 Task: Navigate on foot from Union Square to the Statue of Liberty in New York City.
Action: Mouse moved to (441, 125)
Screenshot: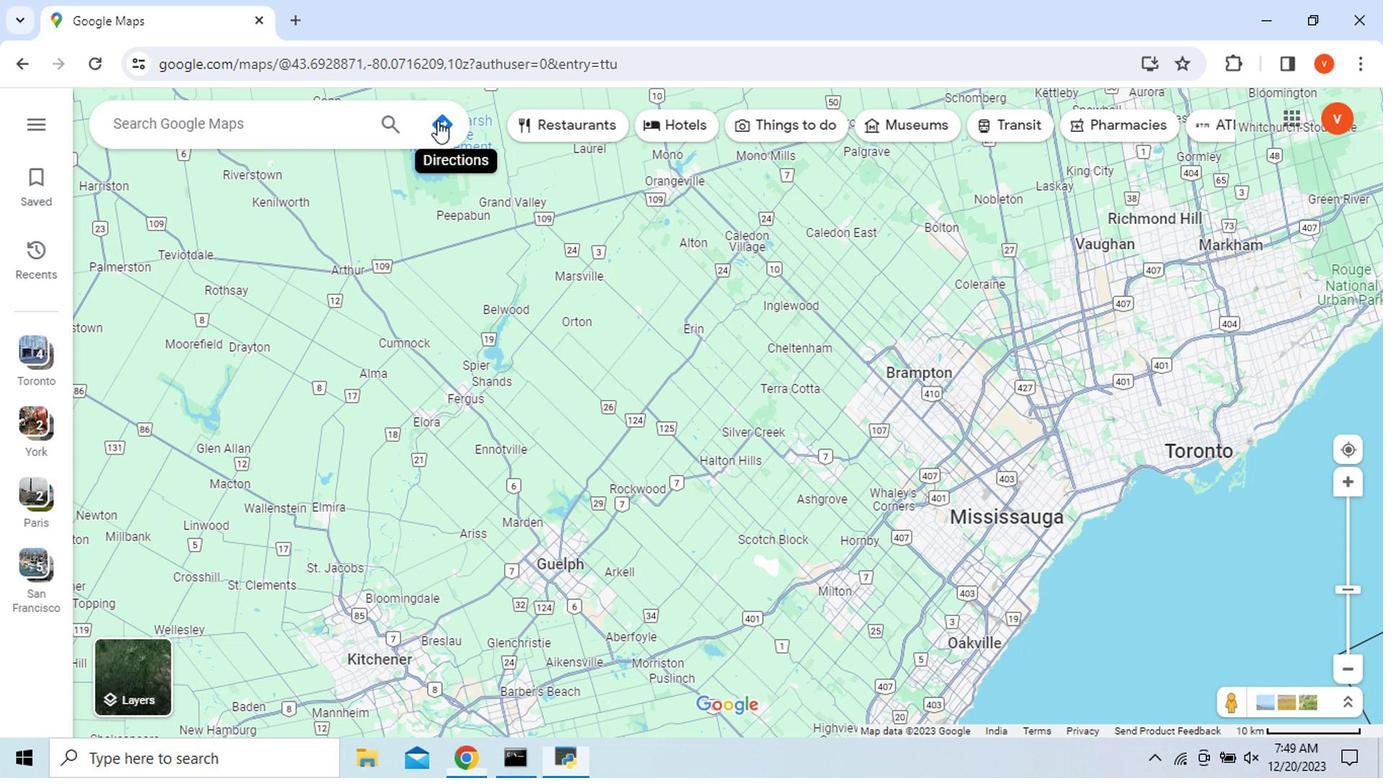 
Action: Mouse pressed left at (441, 125)
Screenshot: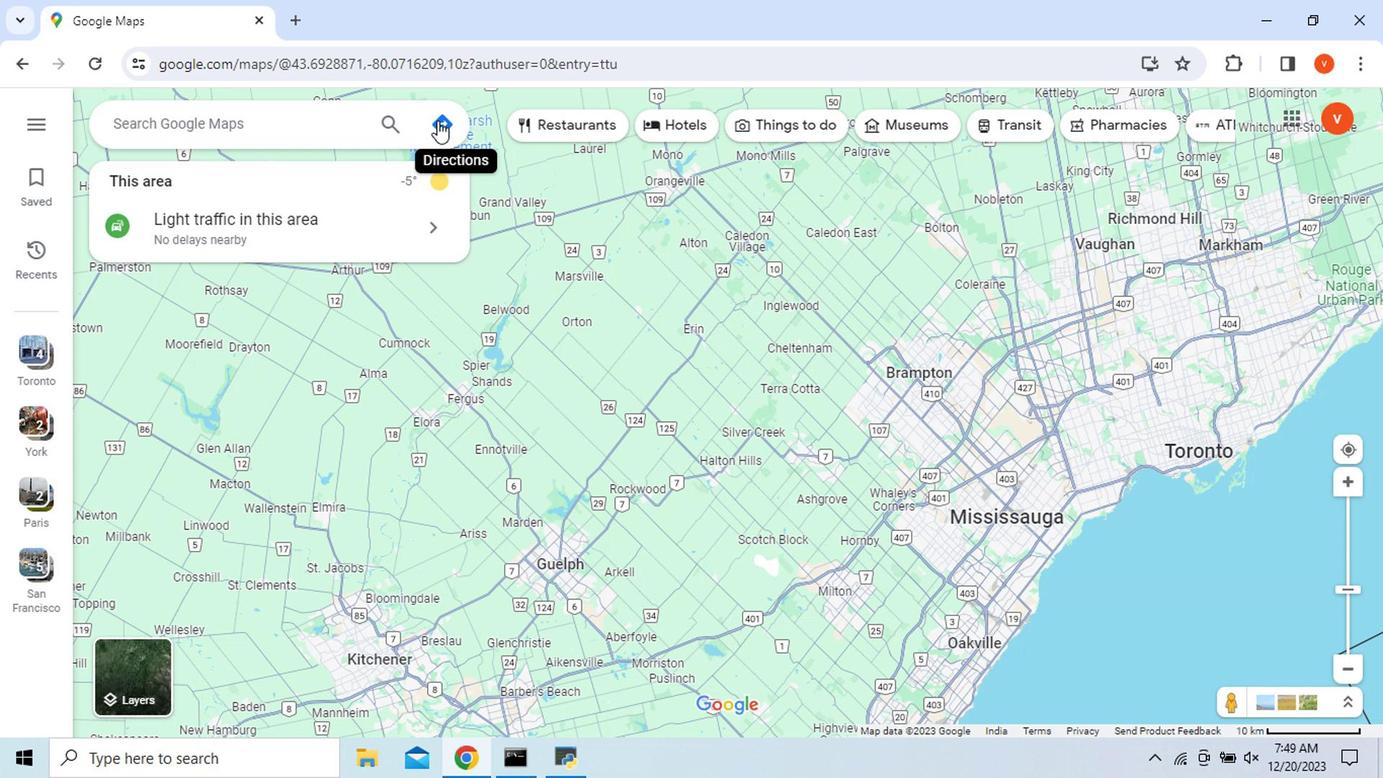
Action: Mouse moved to (652, 499)
Screenshot: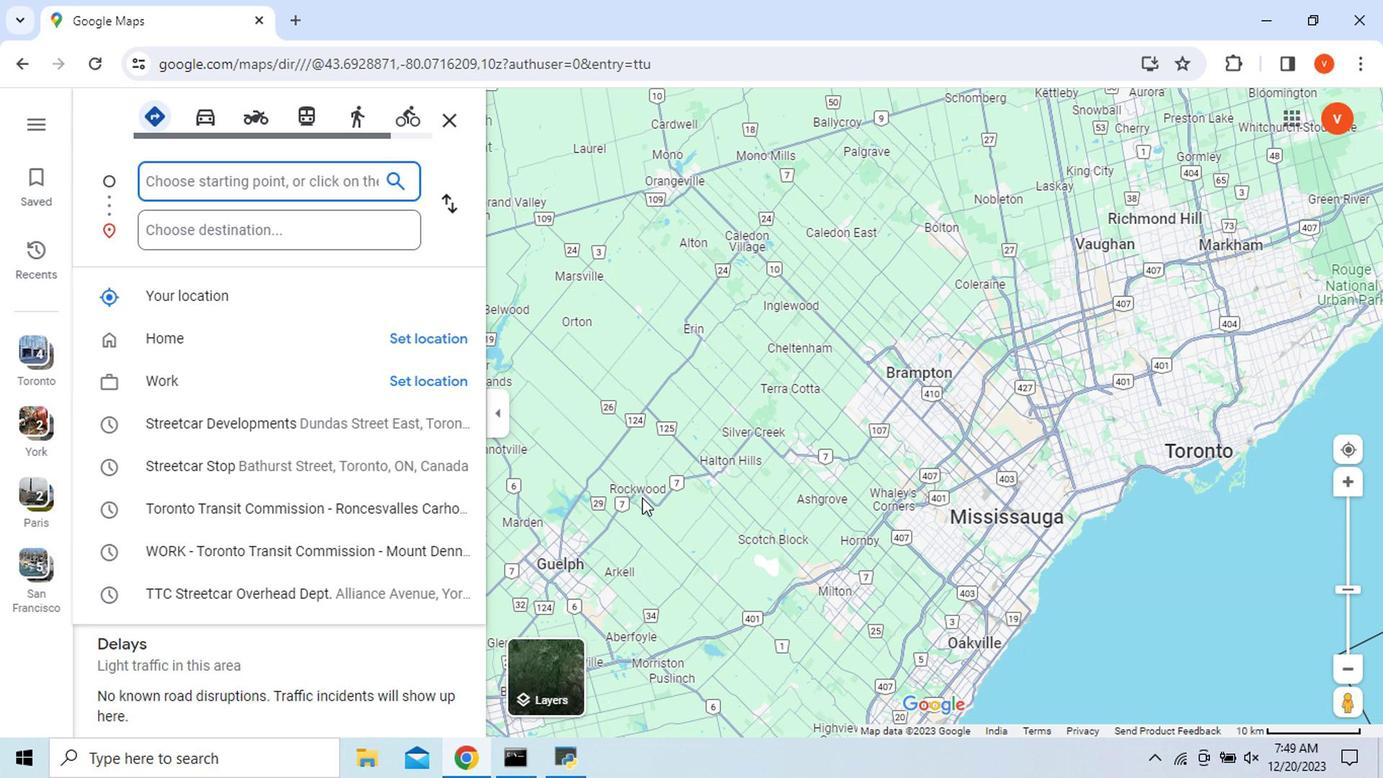 
Action: Key pressed <Key.shift_r>Union<Key.space><Key.shift>Sq
Screenshot: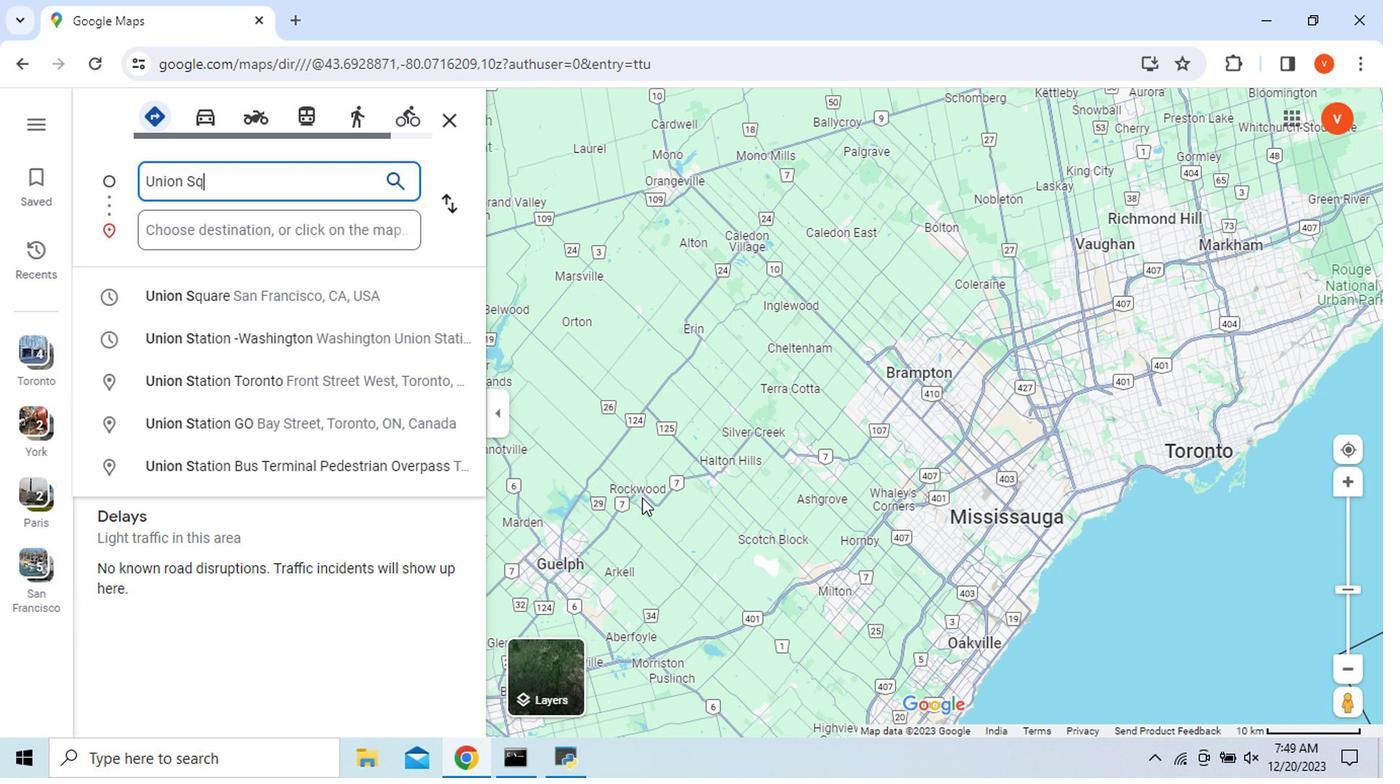
Action: Mouse moved to (307, 303)
Screenshot: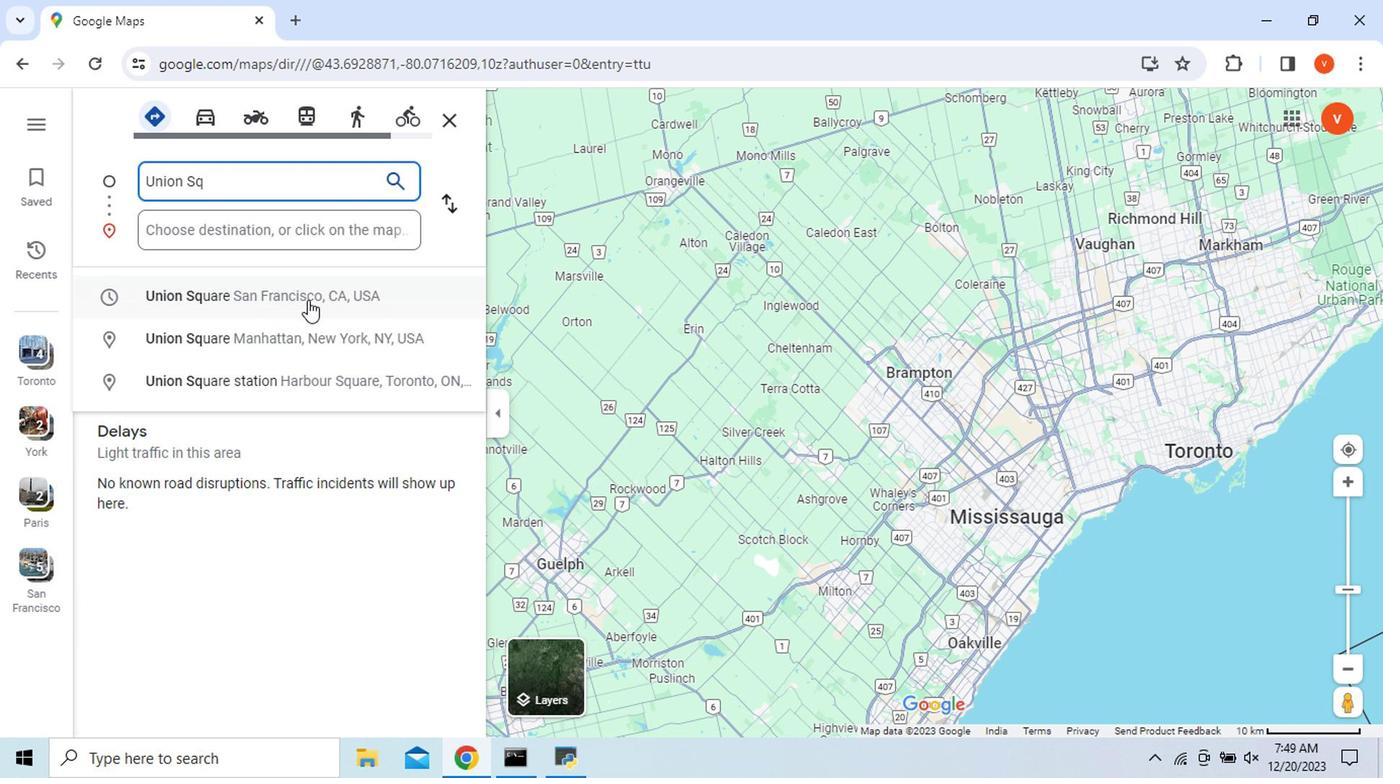 
Action: Mouse pressed left at (307, 303)
Screenshot: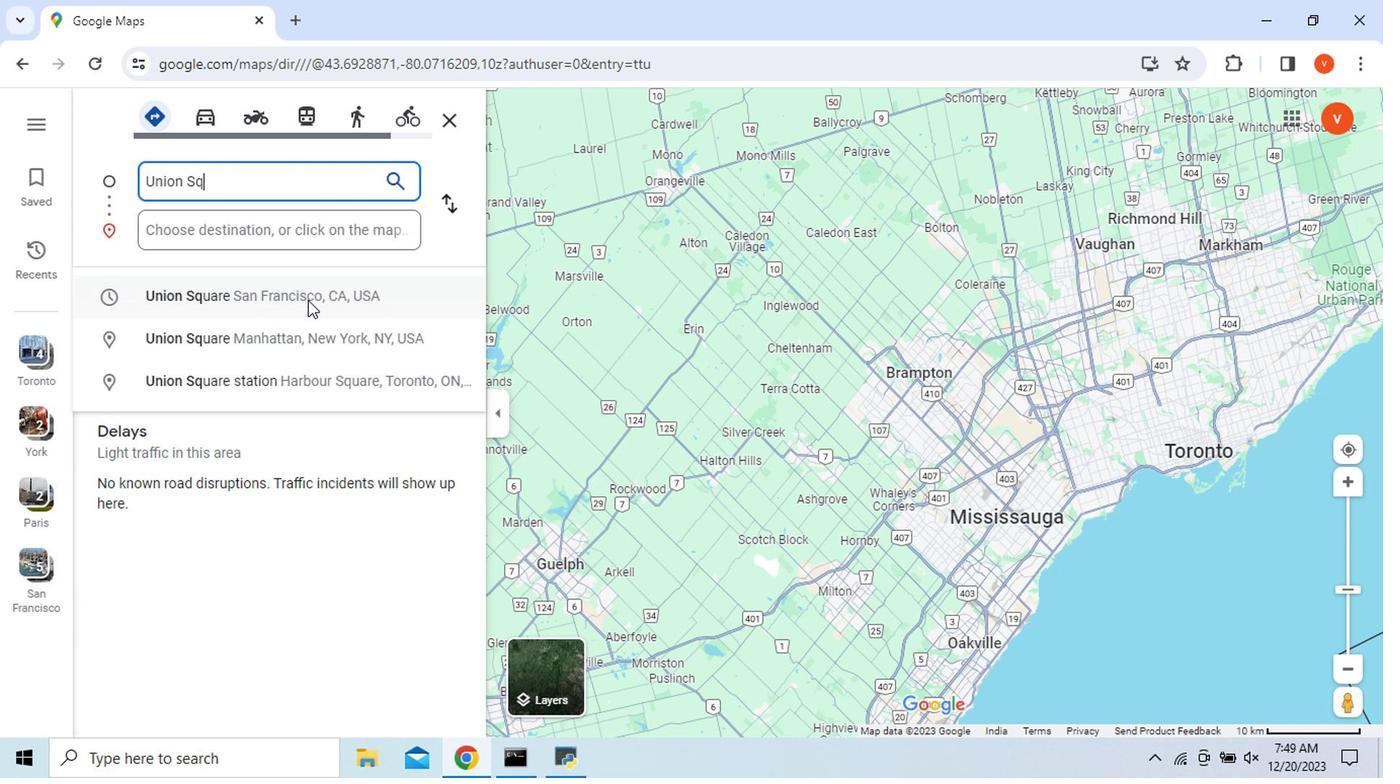 
Action: Mouse moved to (239, 239)
Screenshot: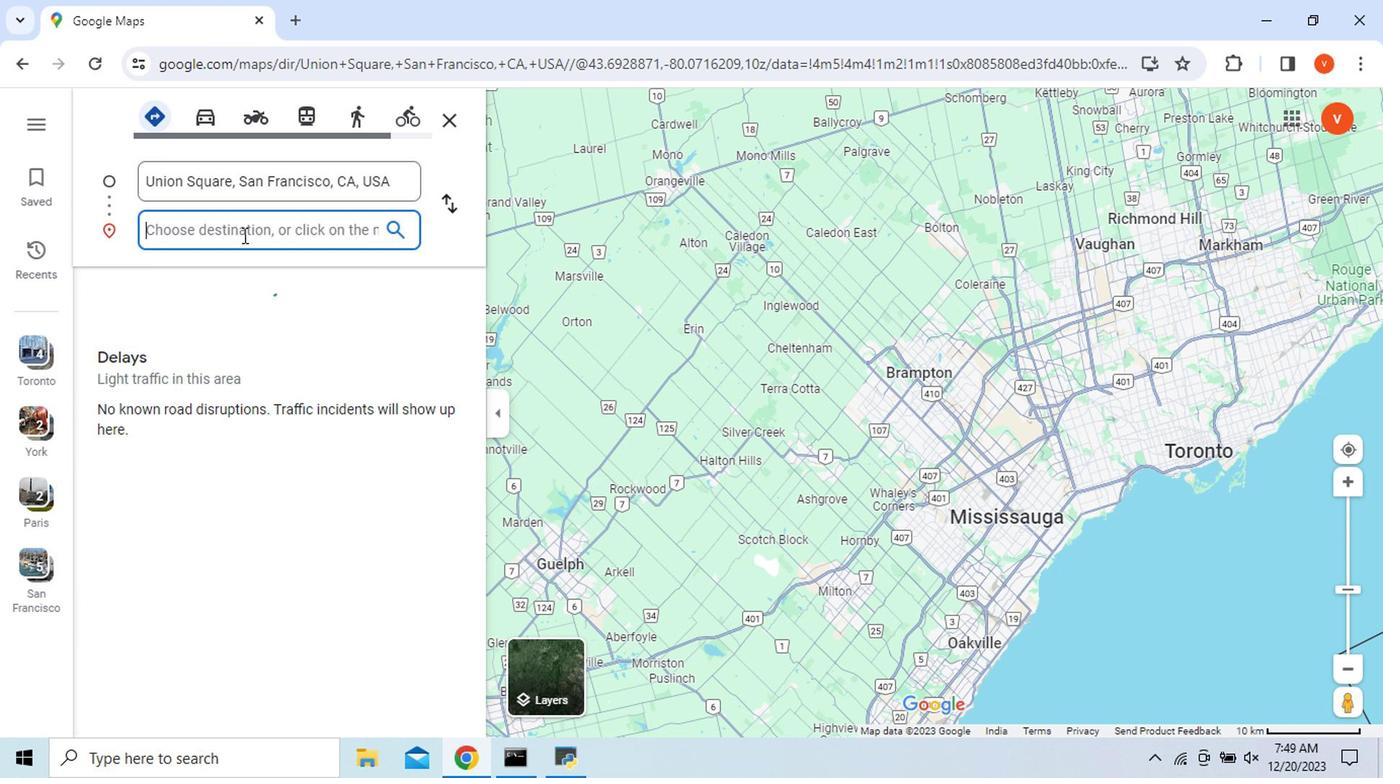 
Action: Key pressed <Key.shift>Statue
Screenshot: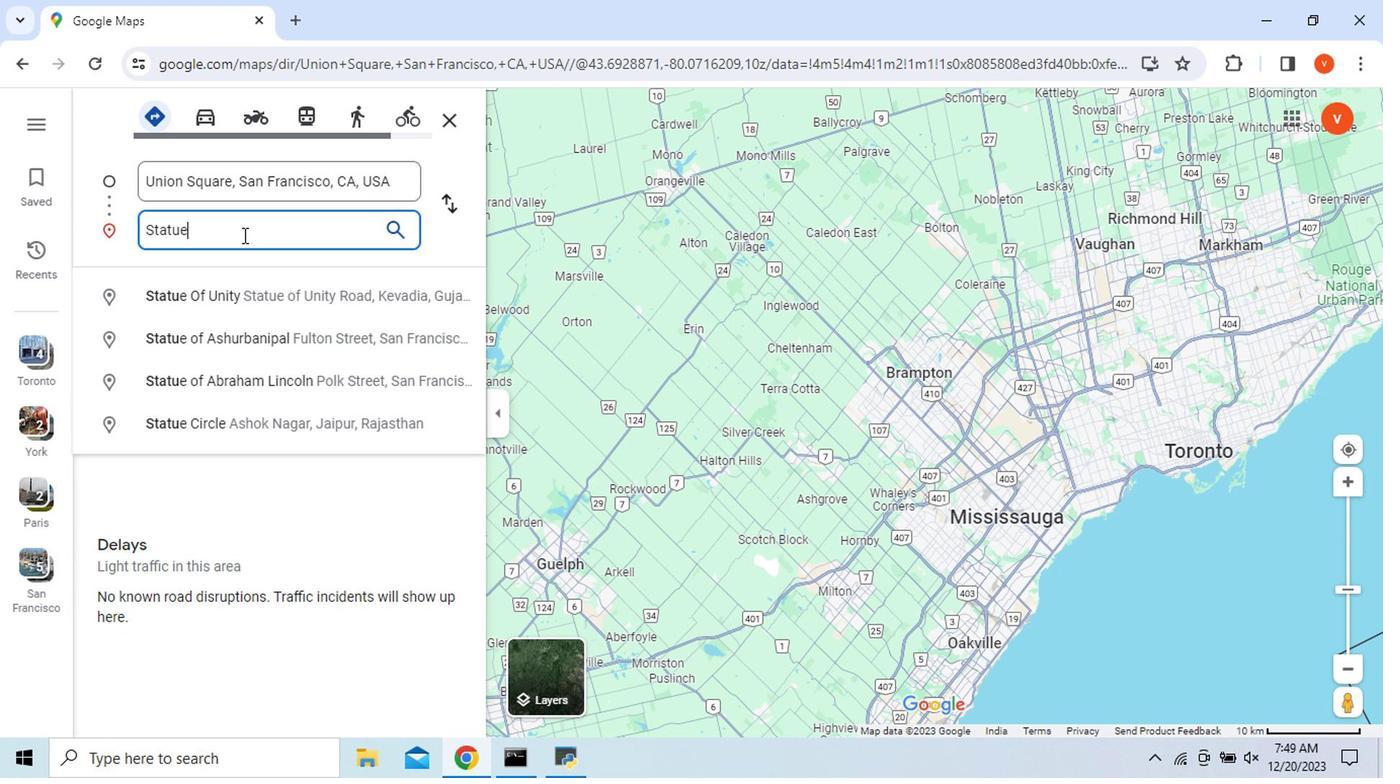 
Action: Mouse moved to (245, 245)
Screenshot: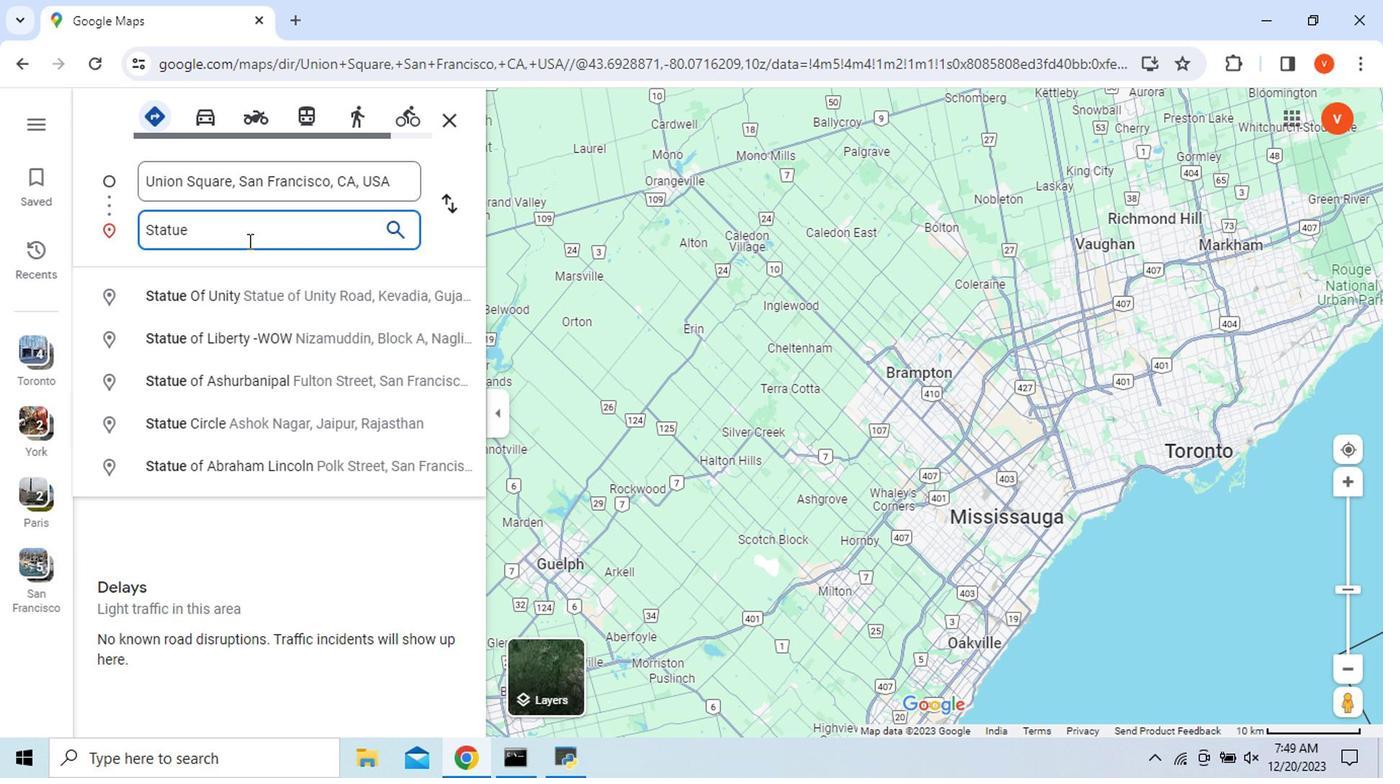 
Action: Key pressed <Key.space>of<Key.space><Key.shift_r>Liberty,<Key.space><Key.shift_r>New<Key.space><Key.shift>Y
Screenshot: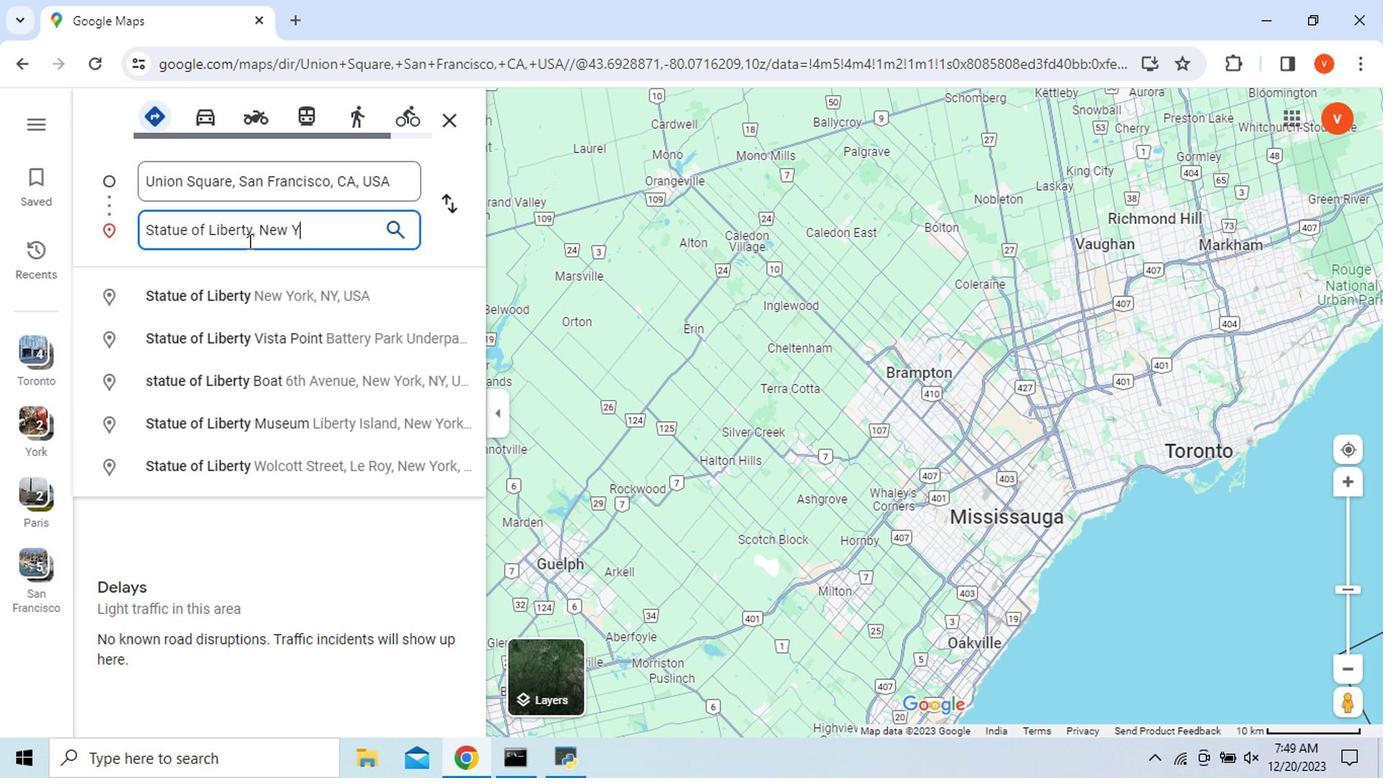 
Action: Mouse moved to (314, 301)
Screenshot: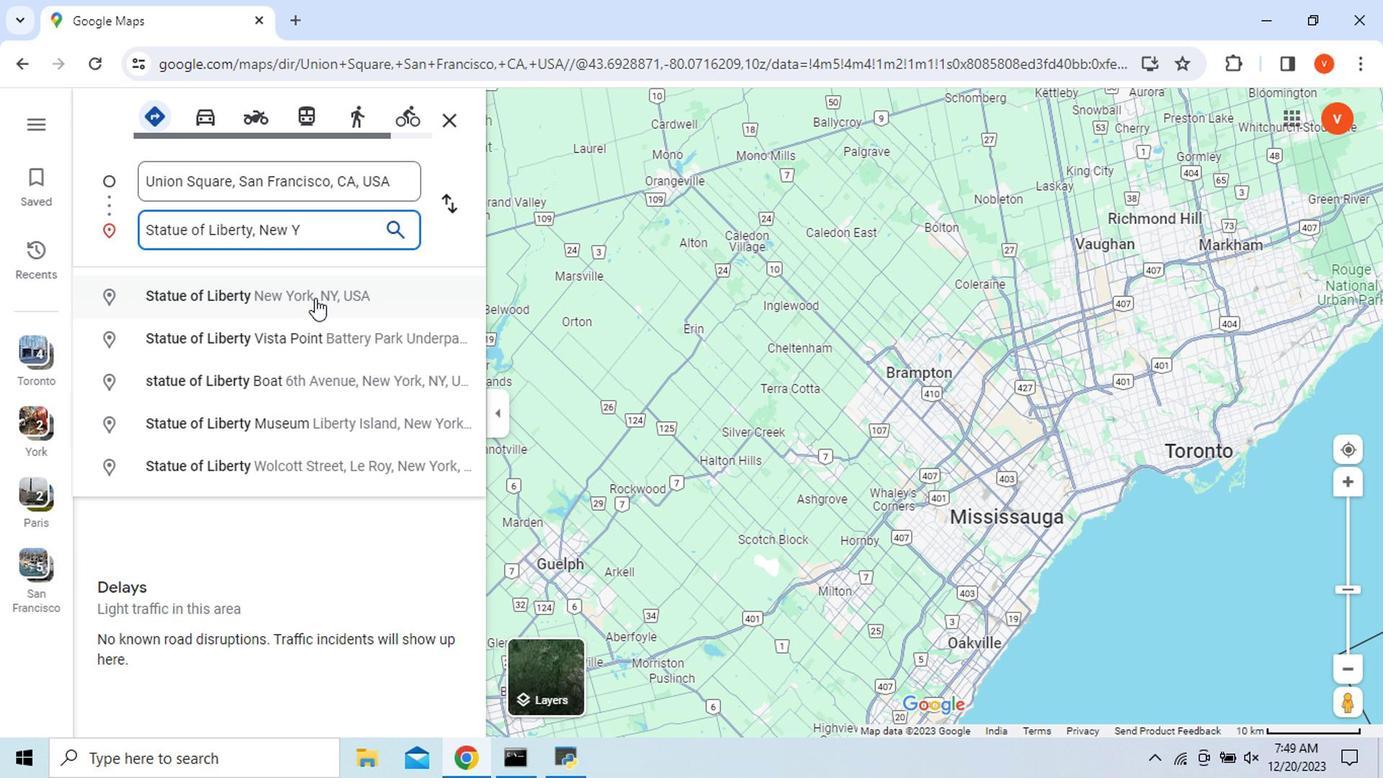 
Action: Mouse pressed left at (314, 301)
Screenshot: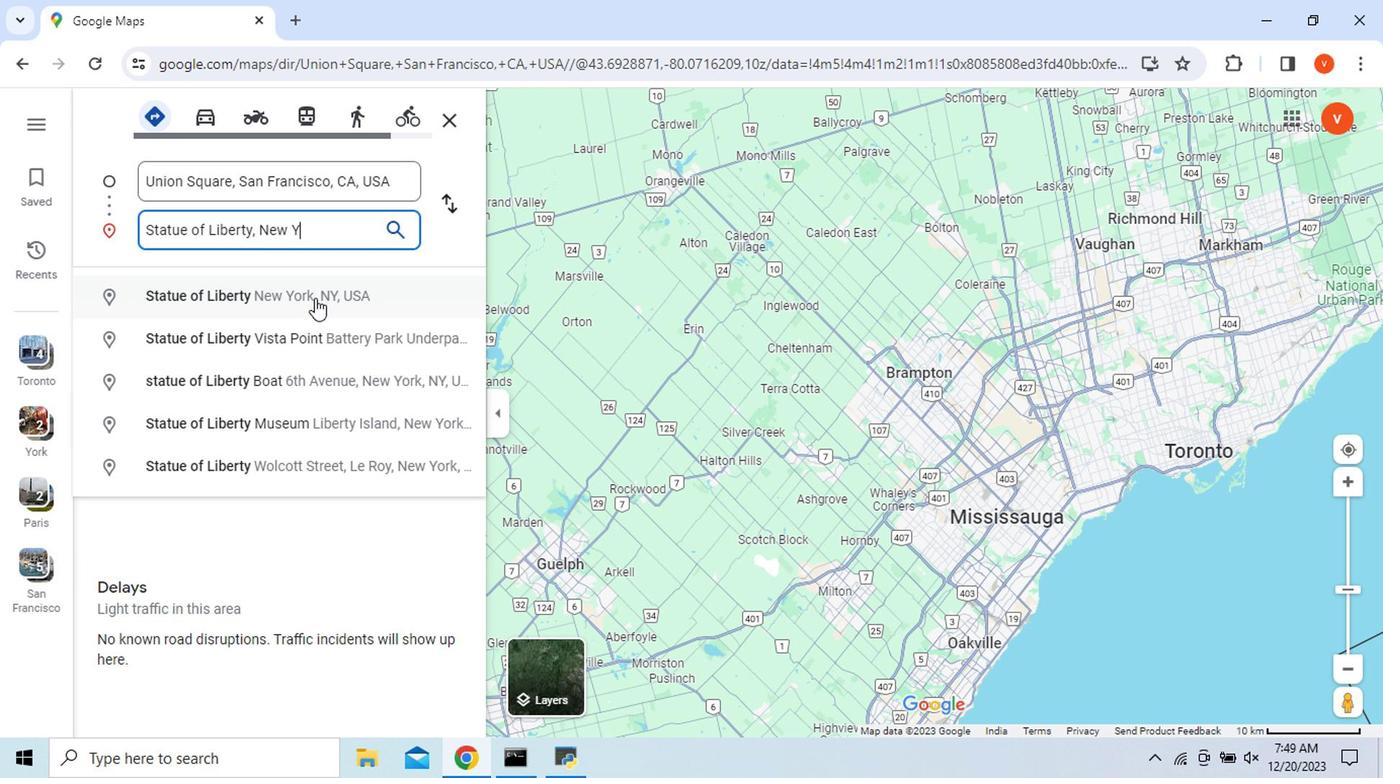 
Action: Mouse moved to (234, 185)
Screenshot: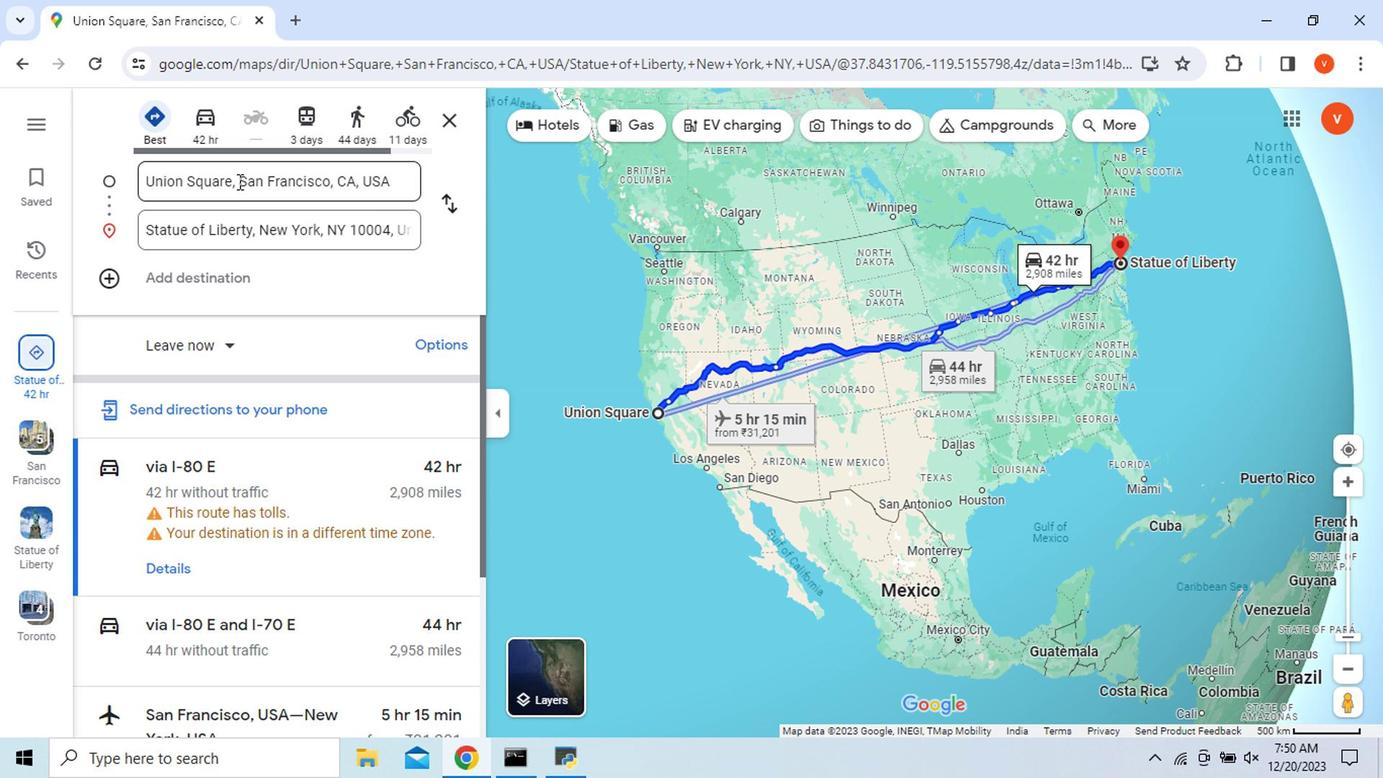 
Action: Mouse pressed left at (234, 185)
Screenshot: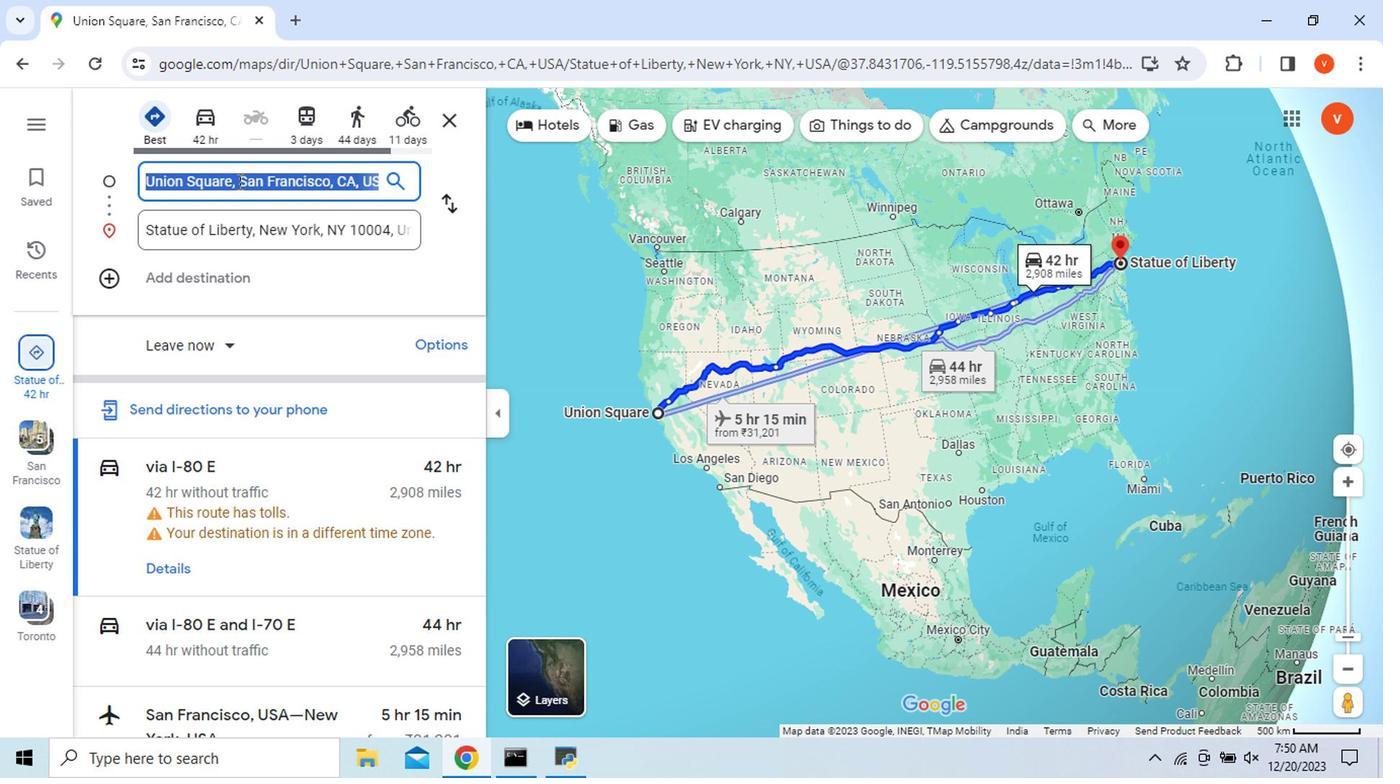 
Action: Mouse moved to (562, 734)
Screenshot: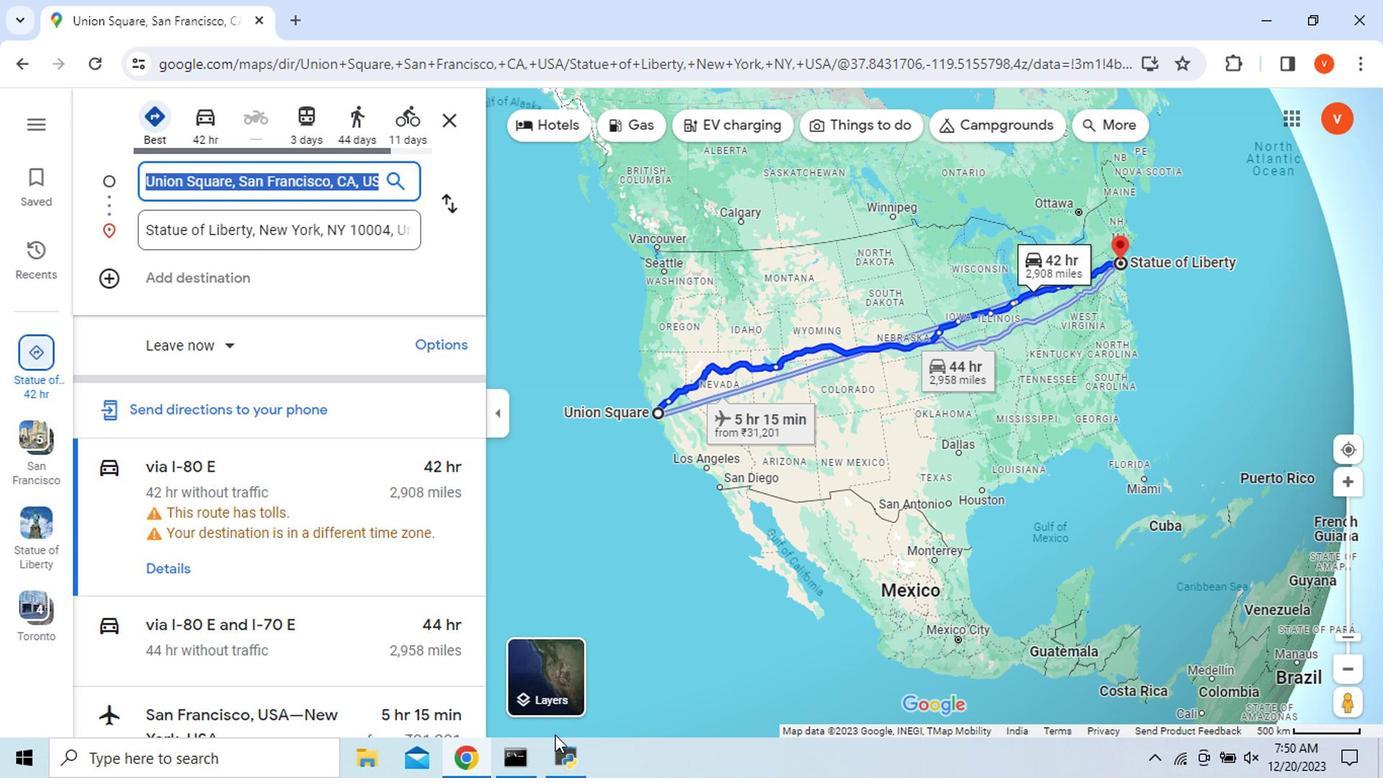 
Action: Key pressed <Key.shift_r>Union<Key.space><Key.shift>Square
Screenshot: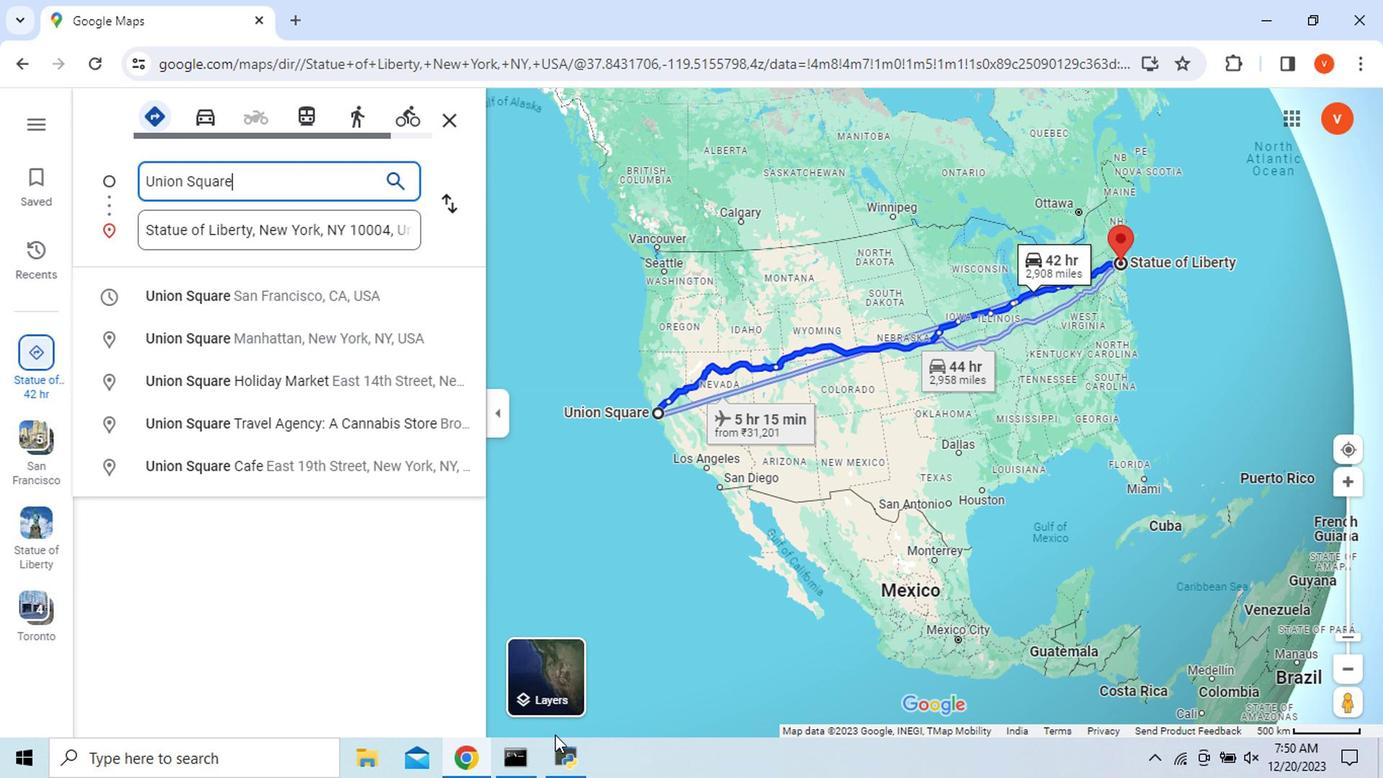 
Action: Mouse moved to (372, 336)
Screenshot: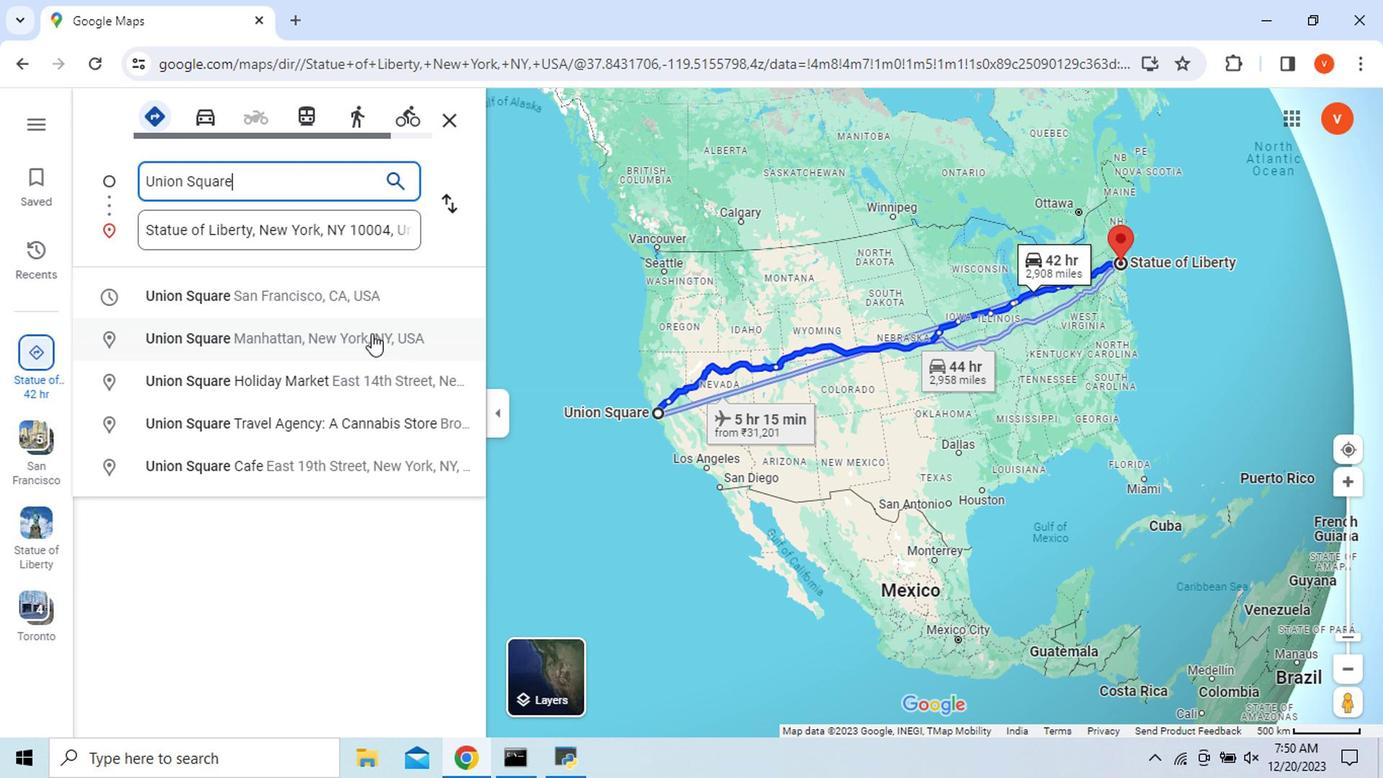 
Action: Mouse pressed left at (372, 336)
Screenshot: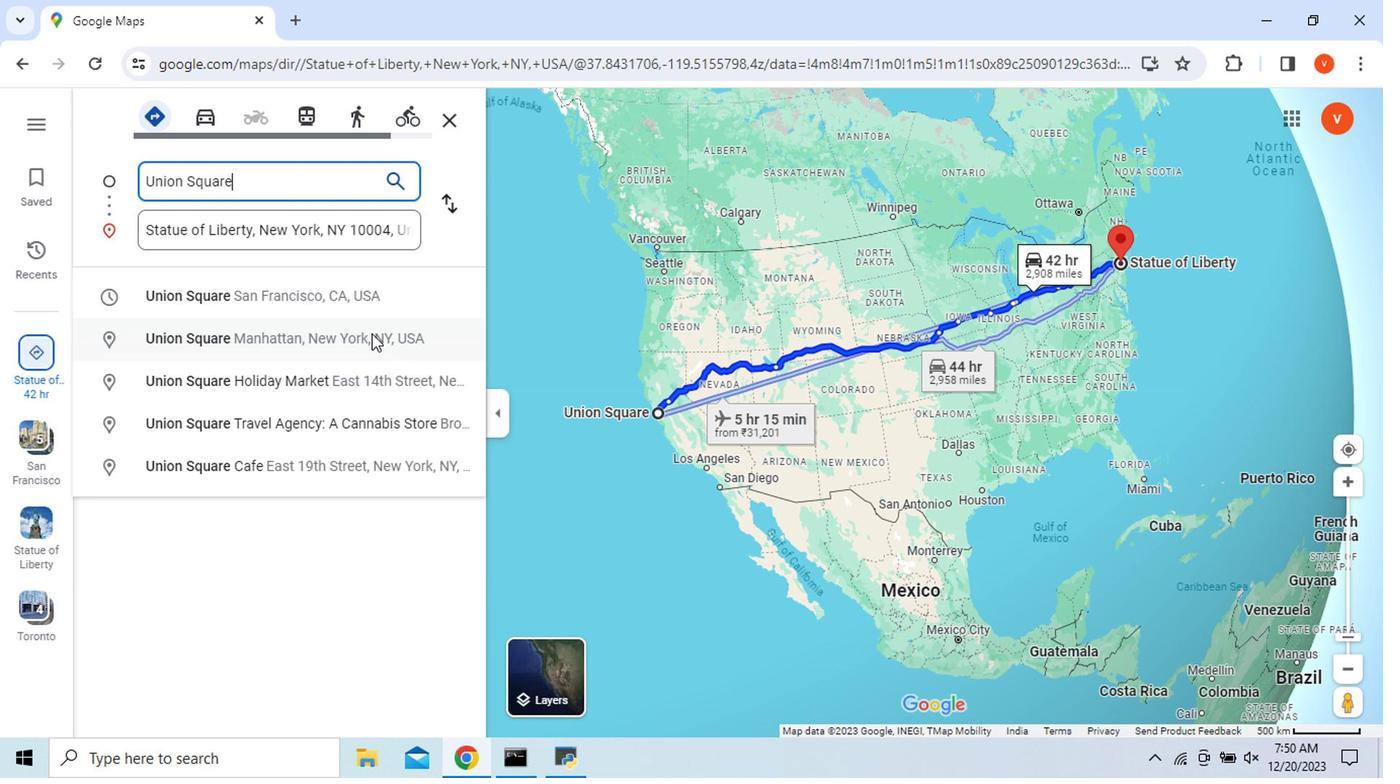 
Action: Mouse moved to (554, 658)
Screenshot: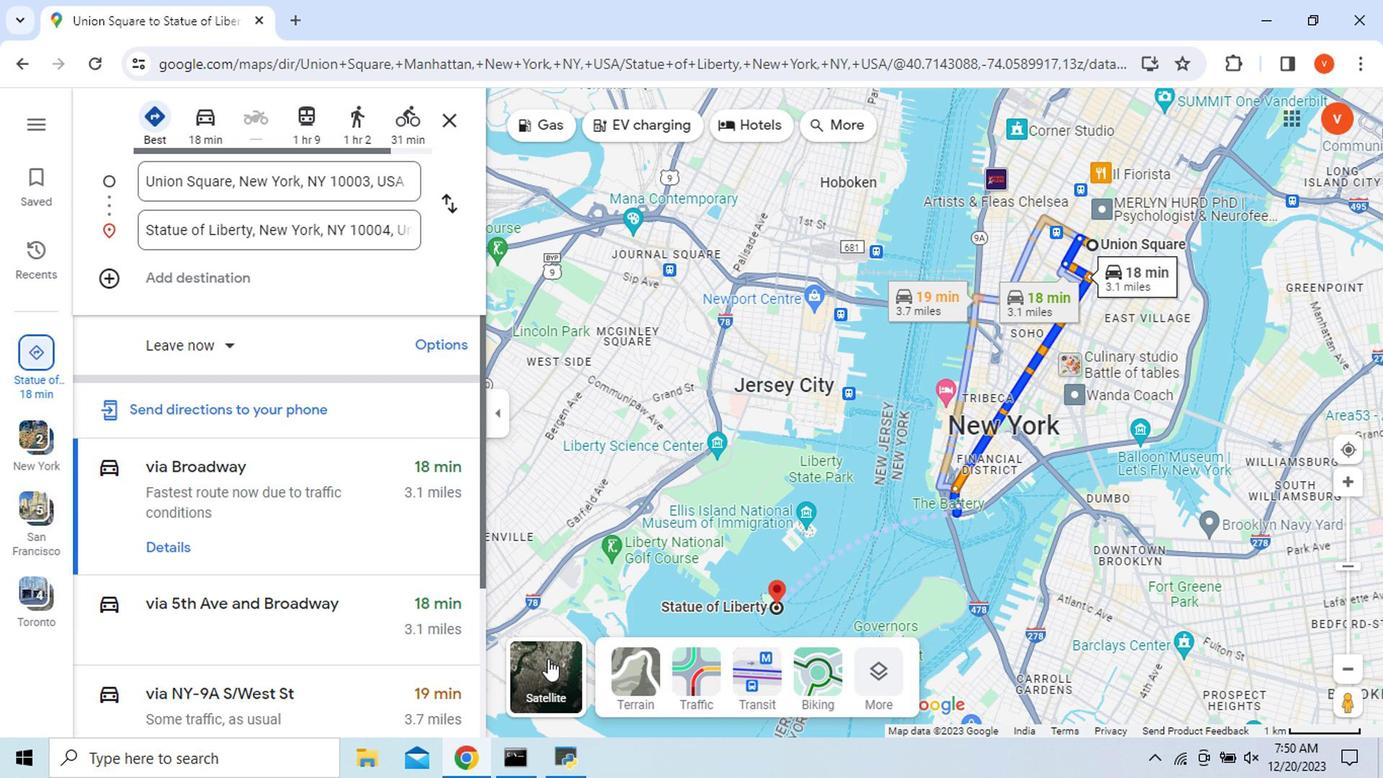 
Action: Mouse pressed left at (554, 658)
Screenshot: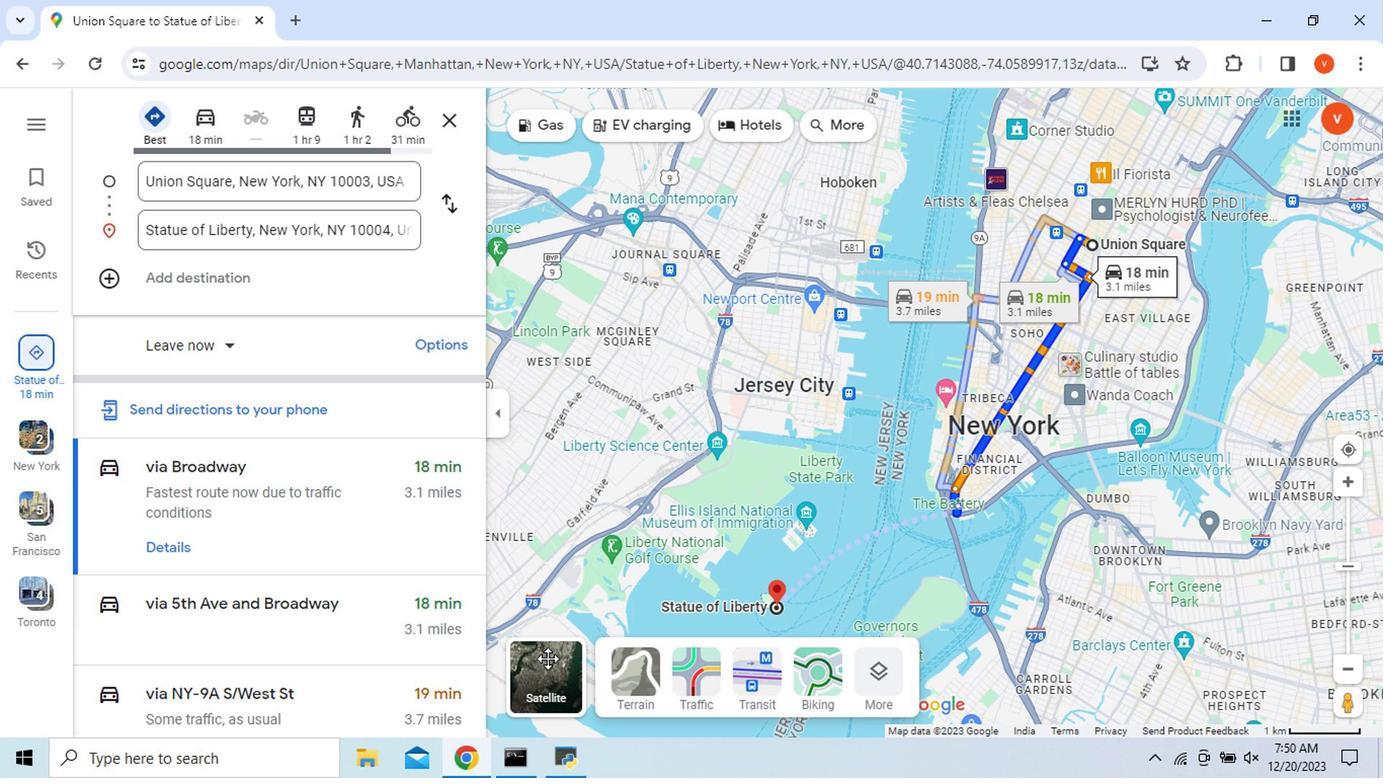
Action: Mouse moved to (356, 118)
Screenshot: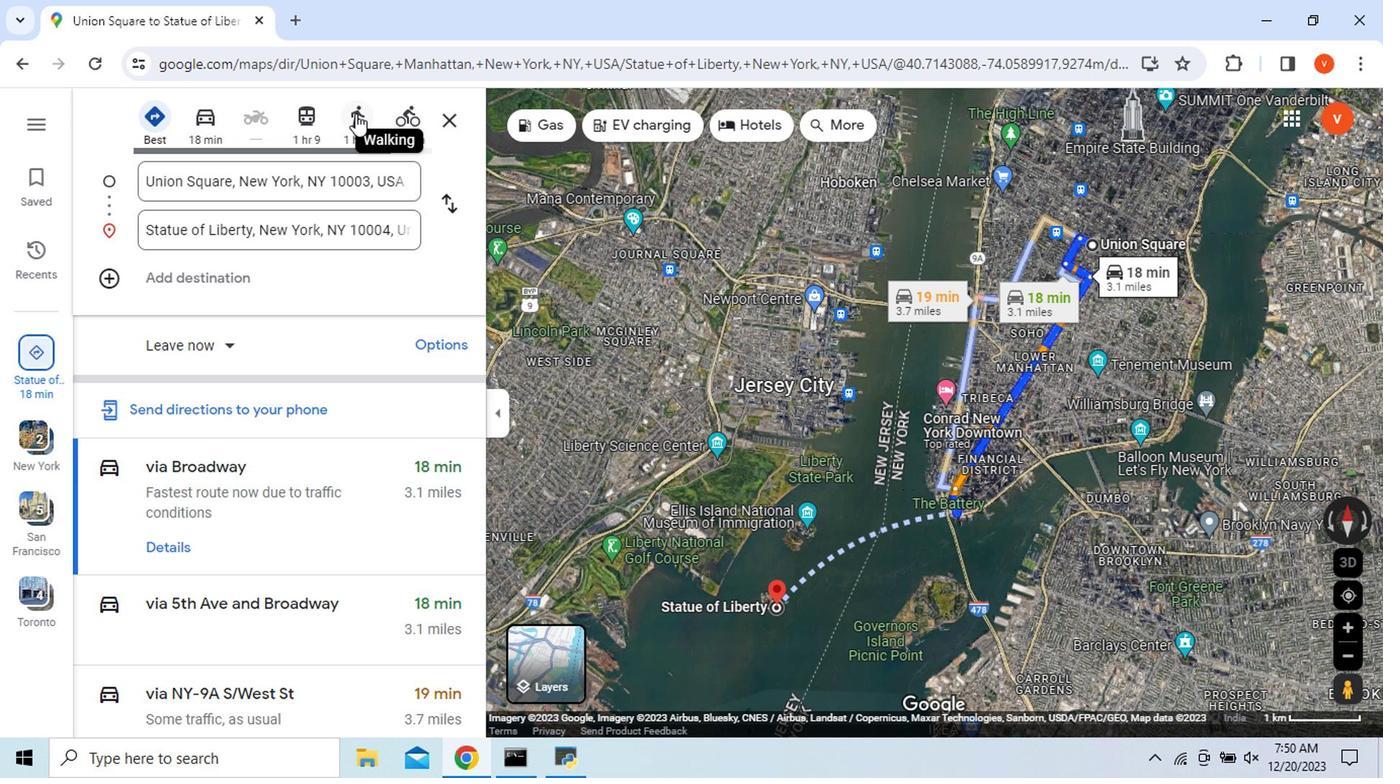 
Action: Mouse pressed left at (356, 118)
Screenshot: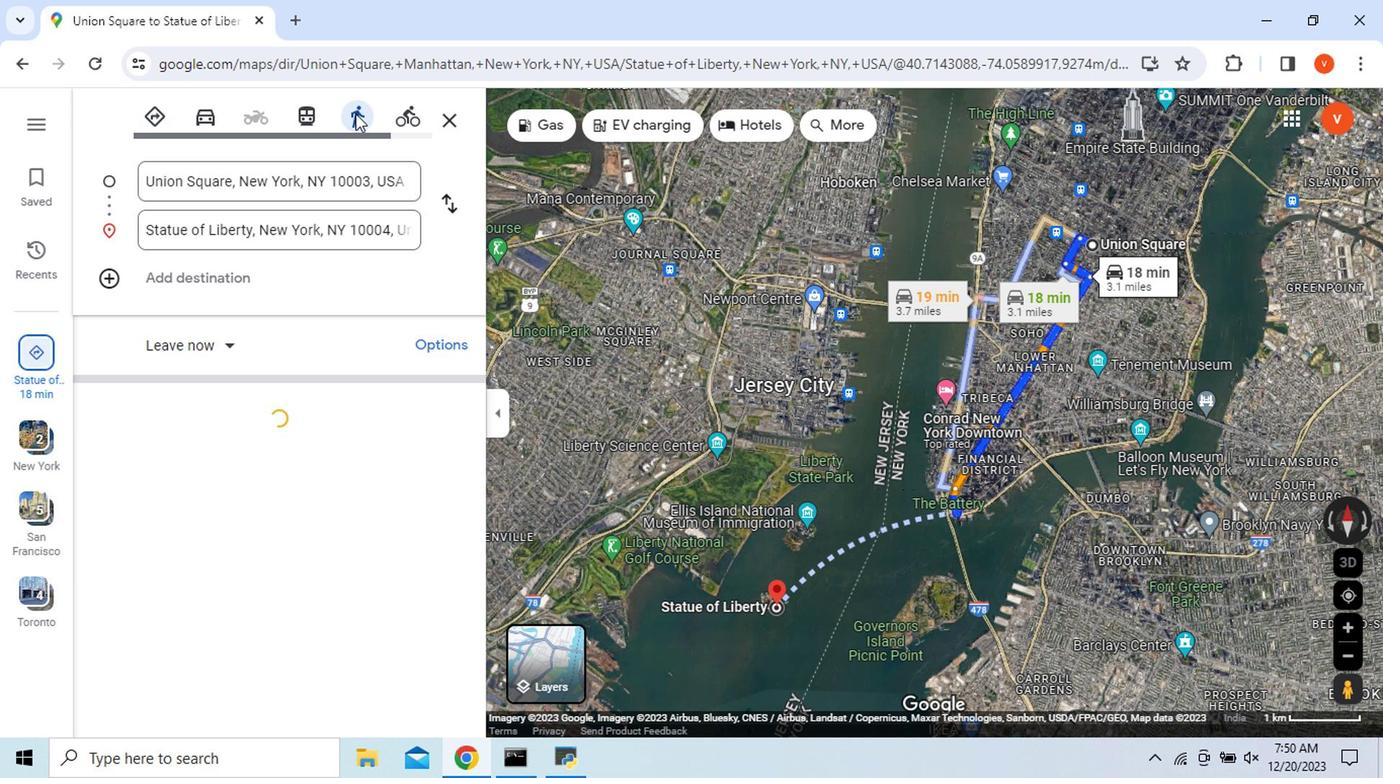 
Action: Mouse moved to (168, 502)
Screenshot: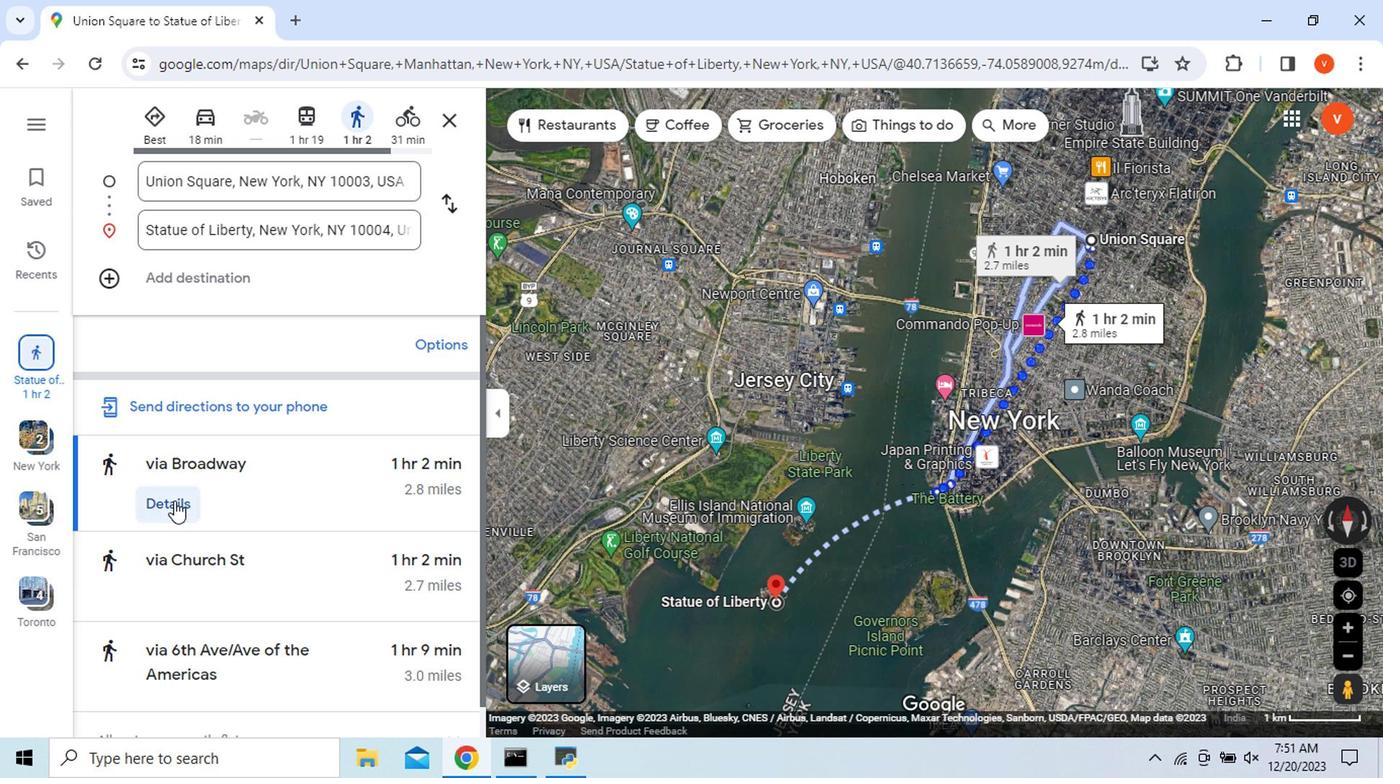 
Action: Mouse pressed left at (168, 502)
Screenshot: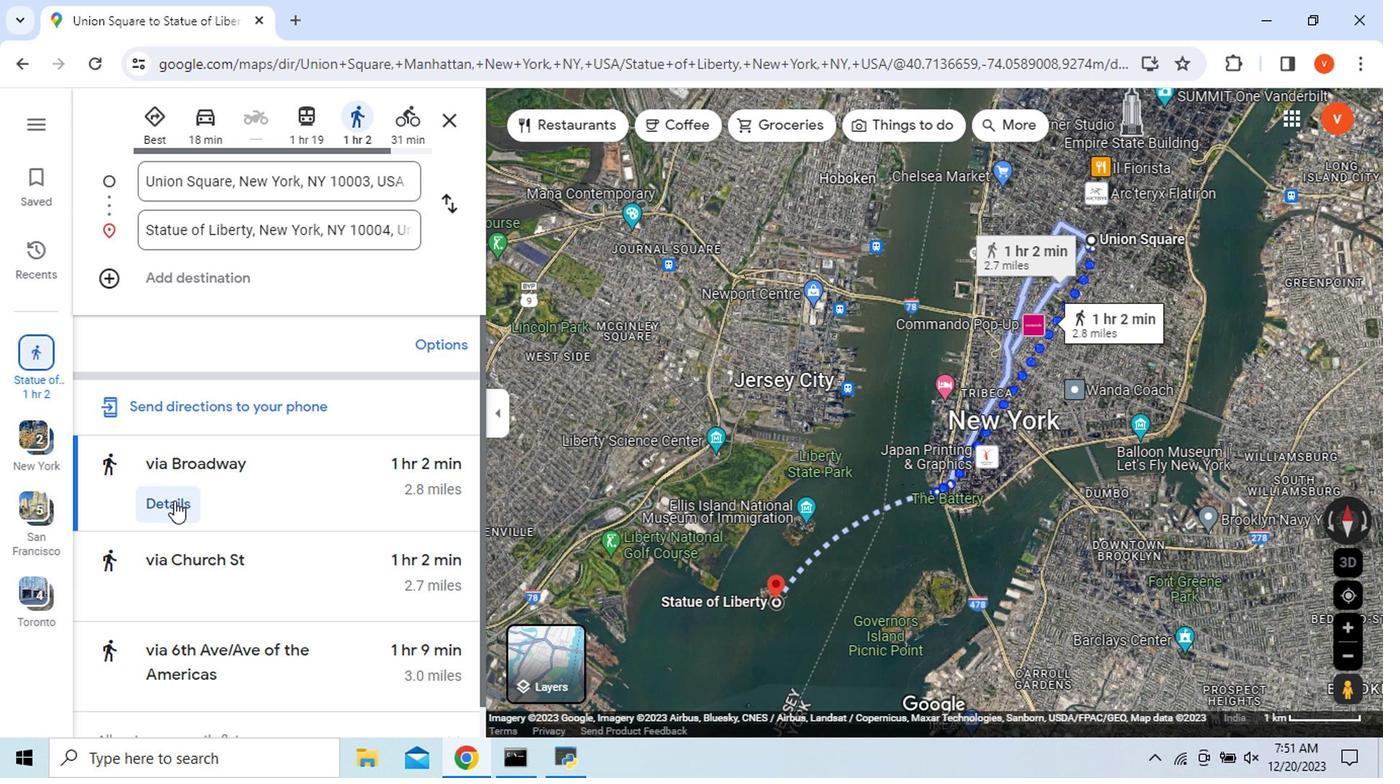
Action: Mouse moved to (486, 459)
Screenshot: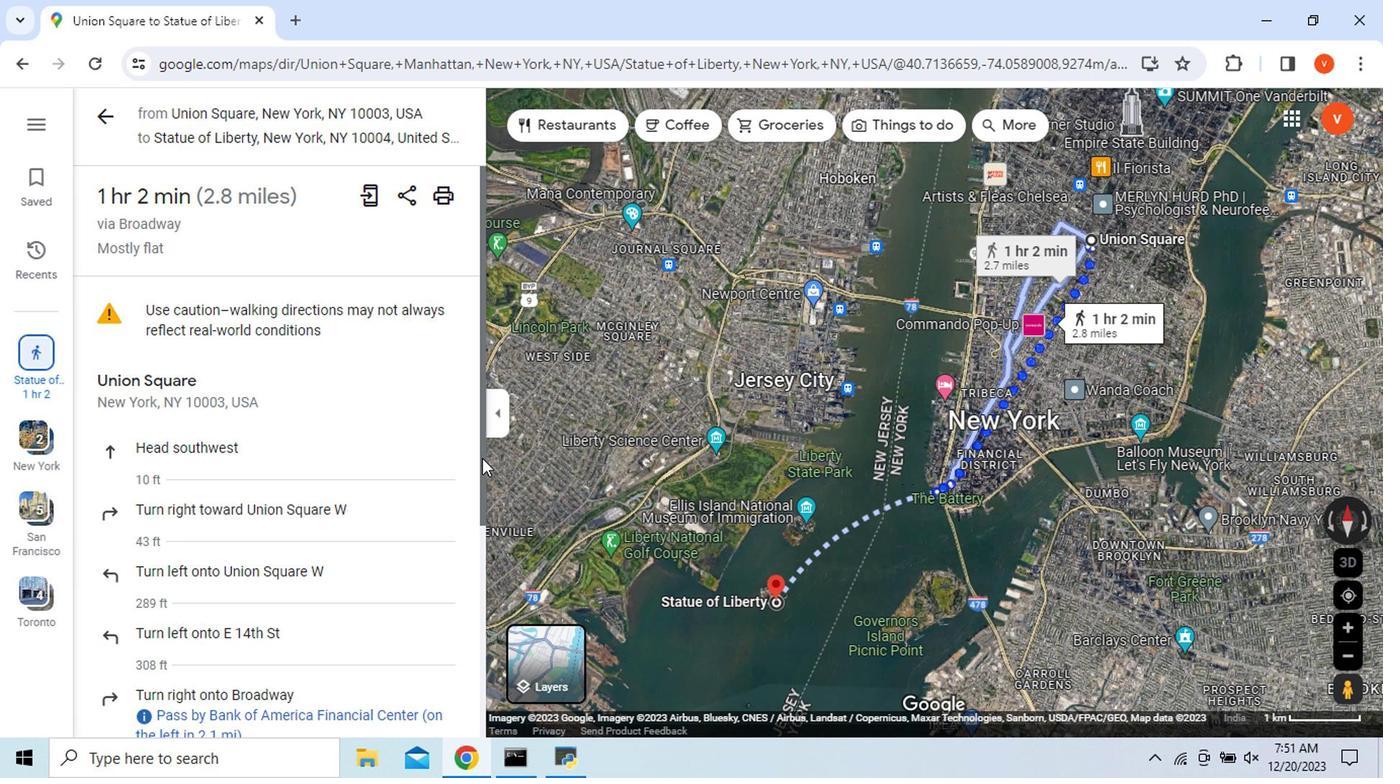 
Action: Mouse pressed left at (486, 459)
Screenshot: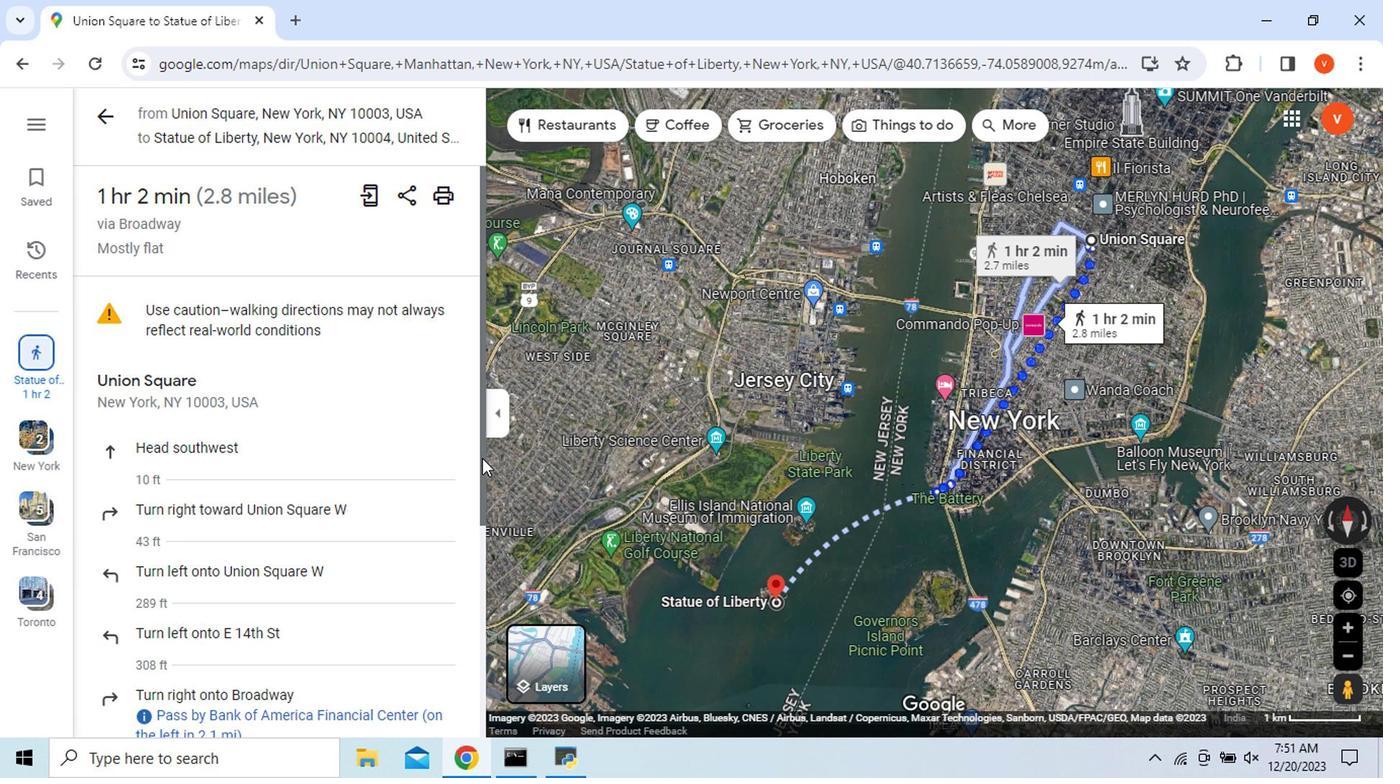 
Action: Mouse moved to (90, 127)
Screenshot: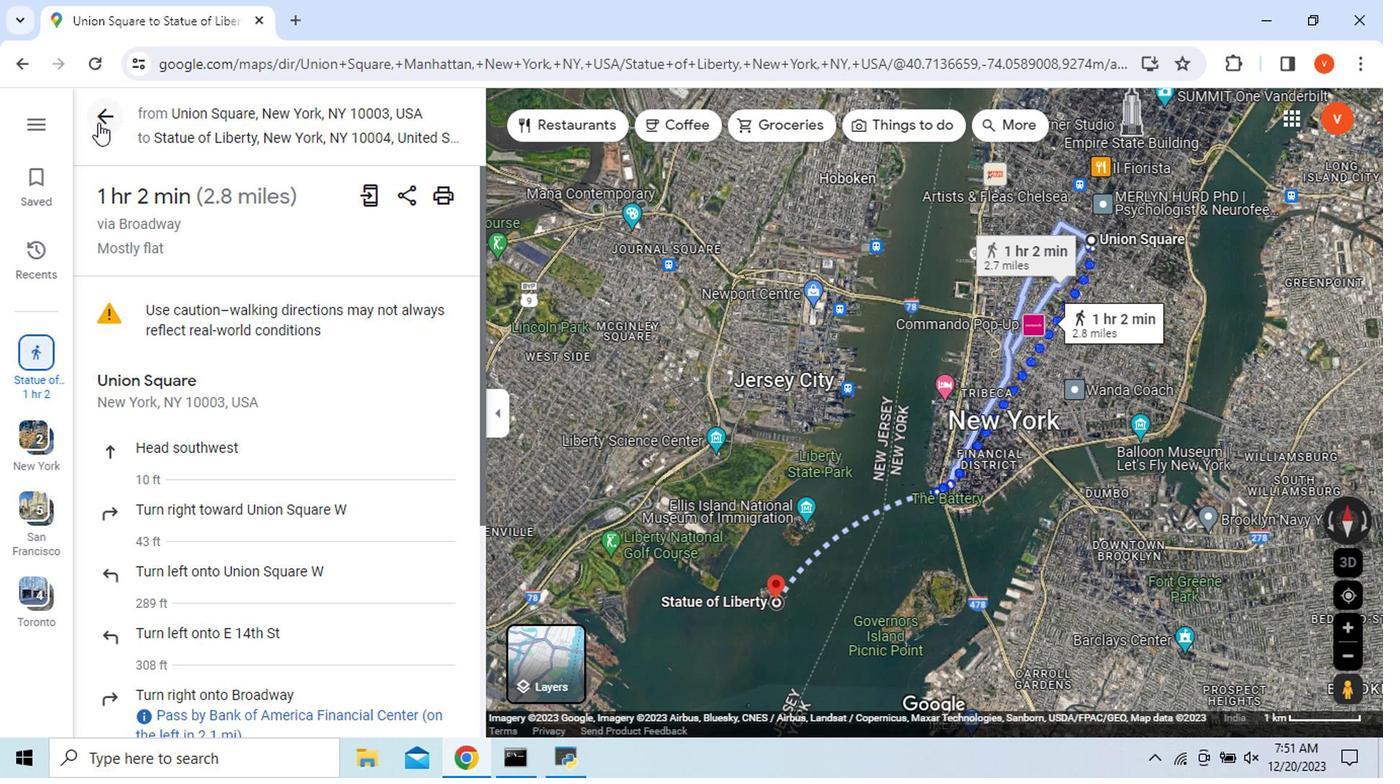 
Action: Mouse pressed left at (90, 127)
Screenshot: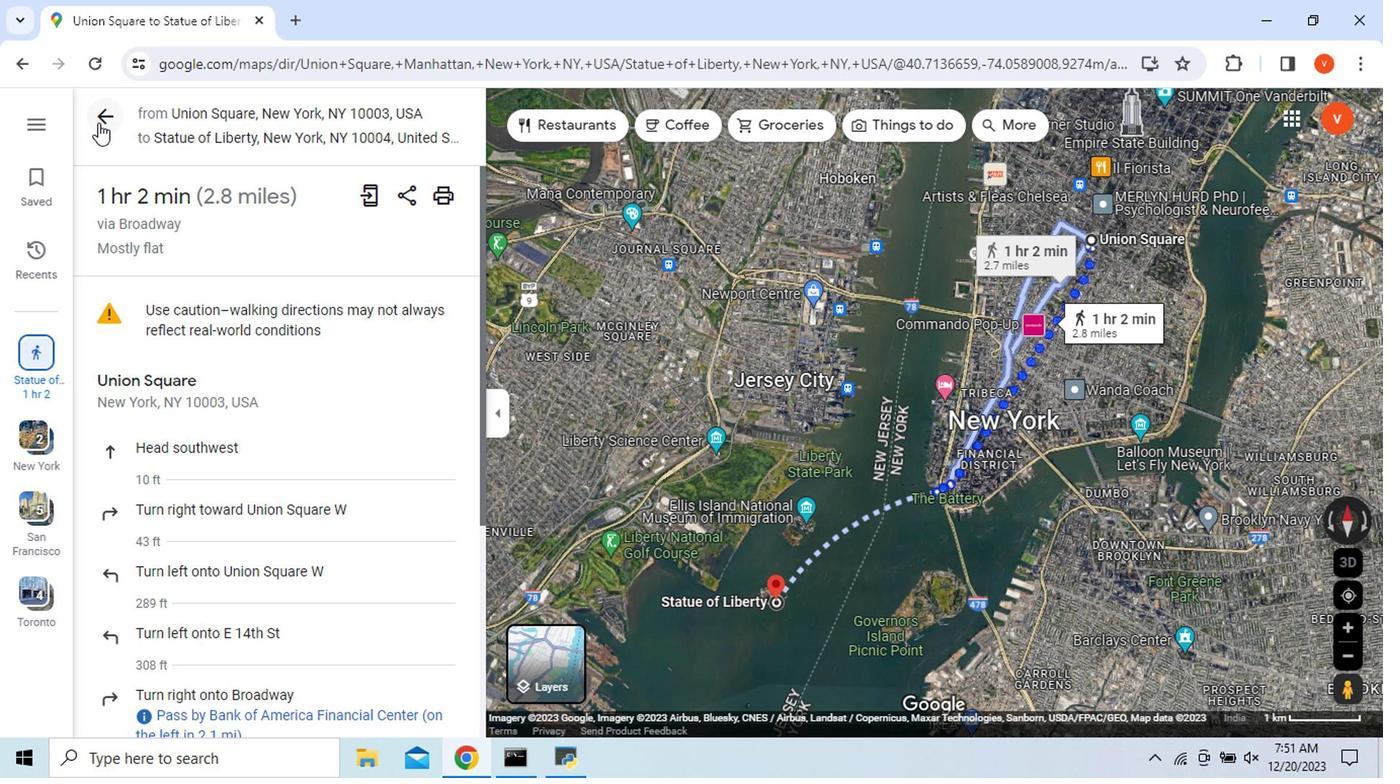 
Action: Mouse moved to (309, 581)
Screenshot: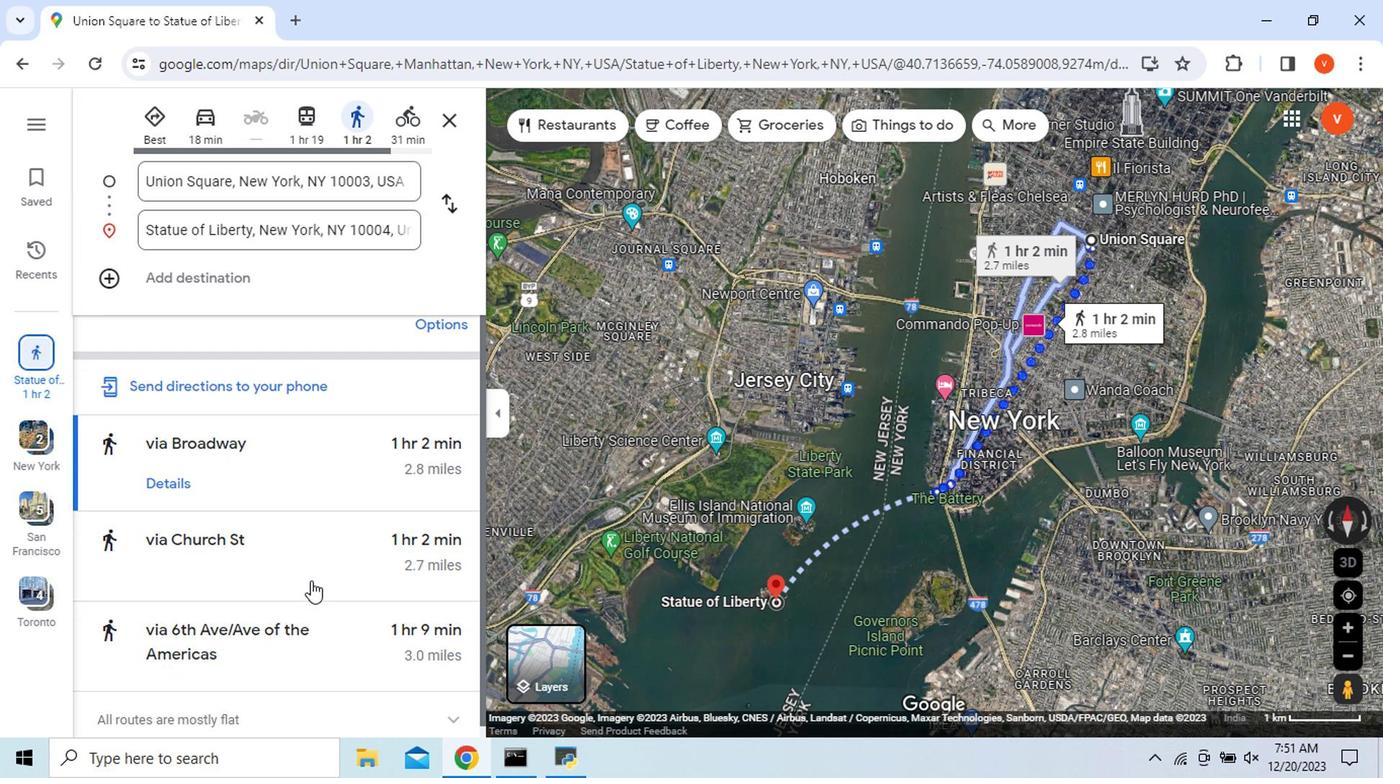 
Action: Mouse scrolled (309, 580) with delta (0, 0)
Screenshot: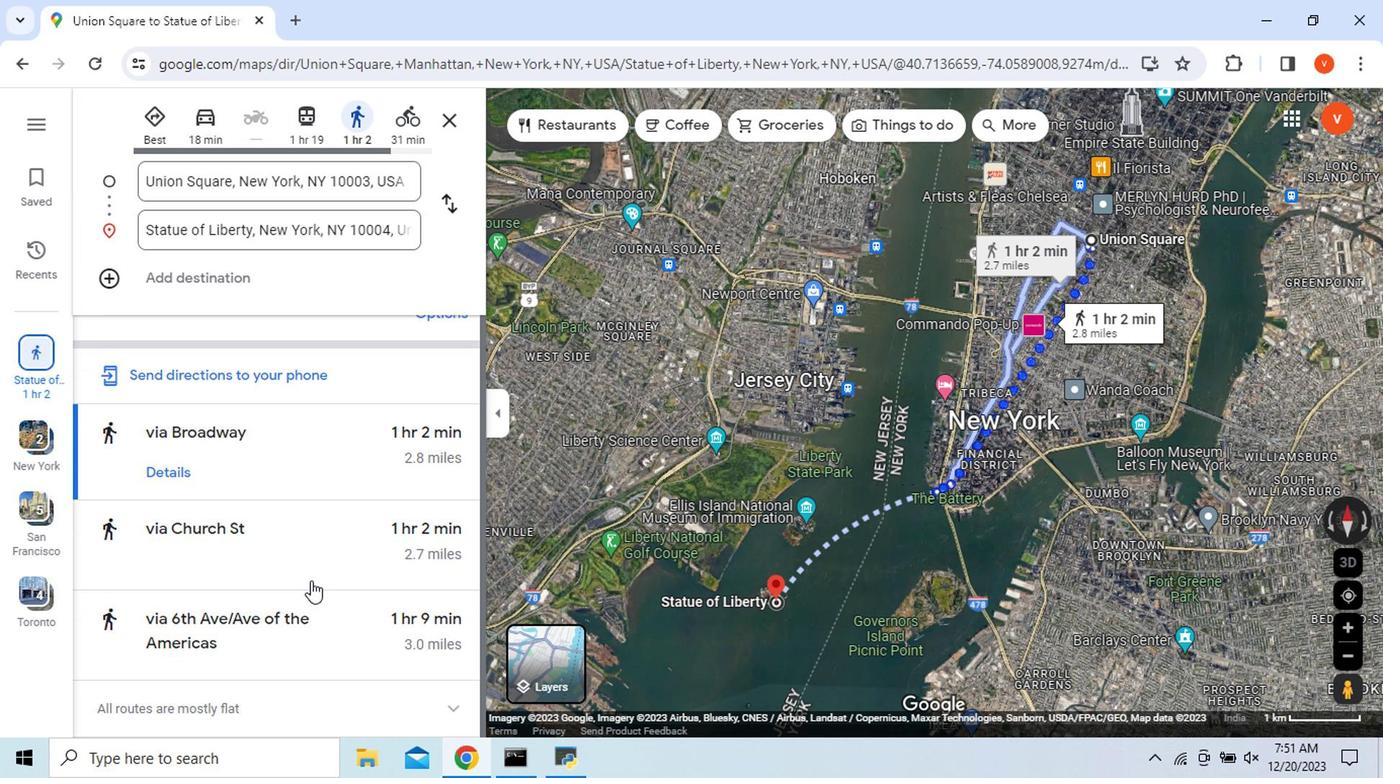 
Action: Mouse scrolled (309, 580) with delta (0, 0)
Screenshot: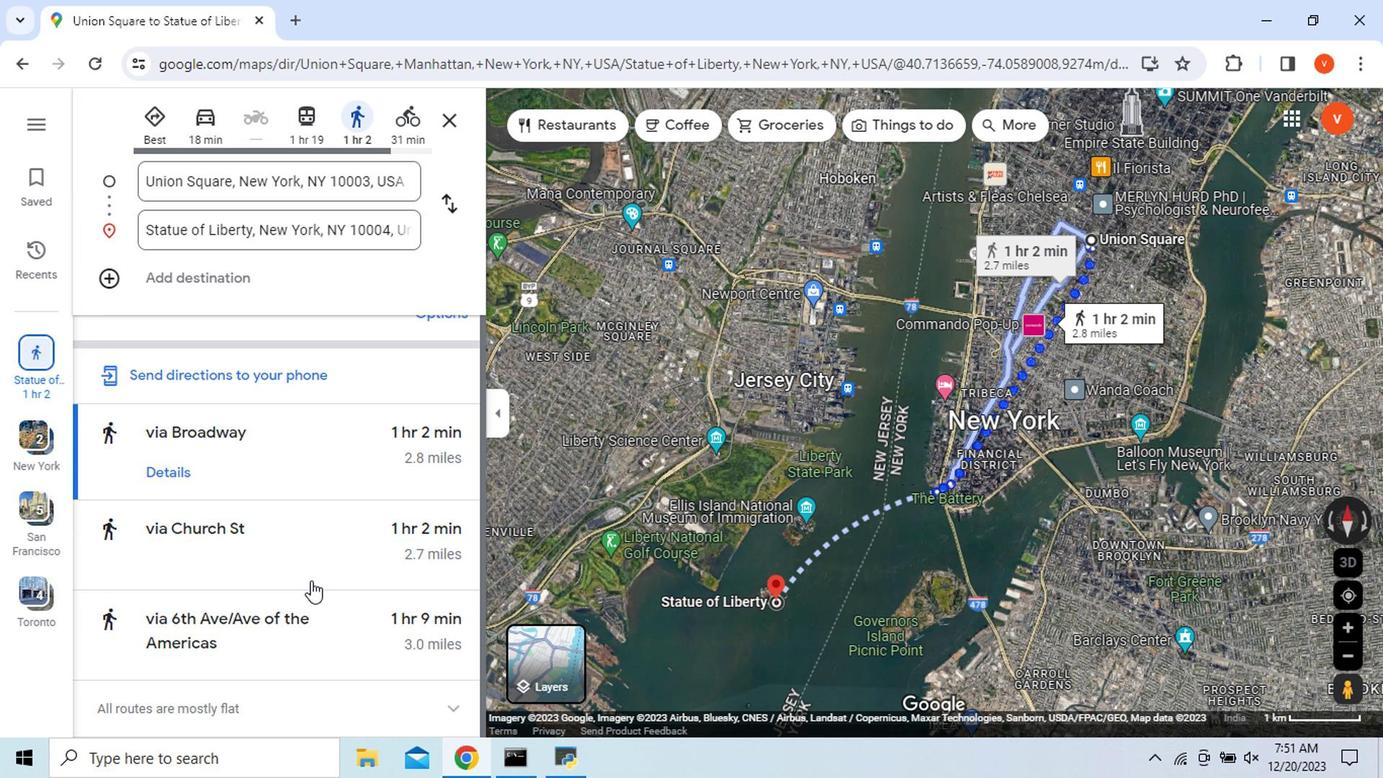 
Action: Mouse moved to (211, 560)
Screenshot: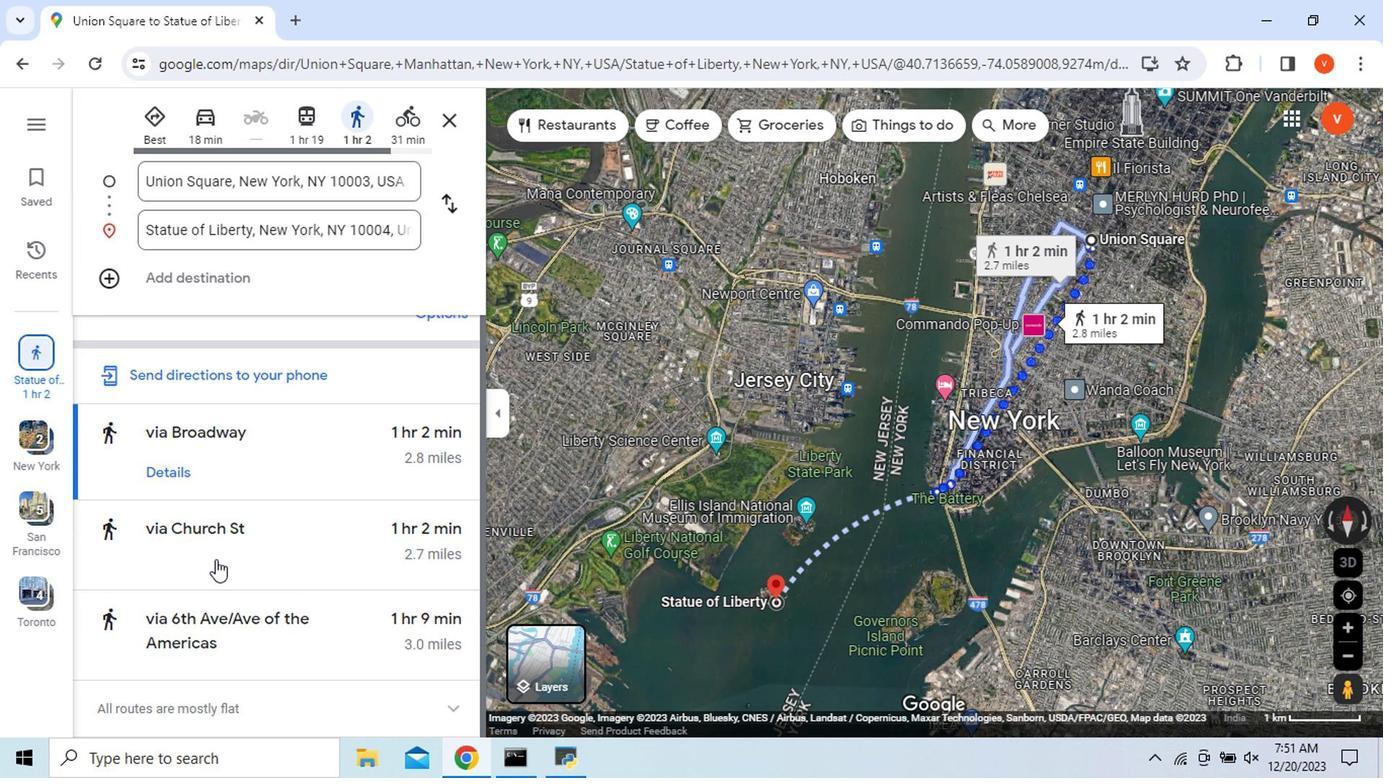 
Action: Mouse pressed left at (211, 560)
Screenshot: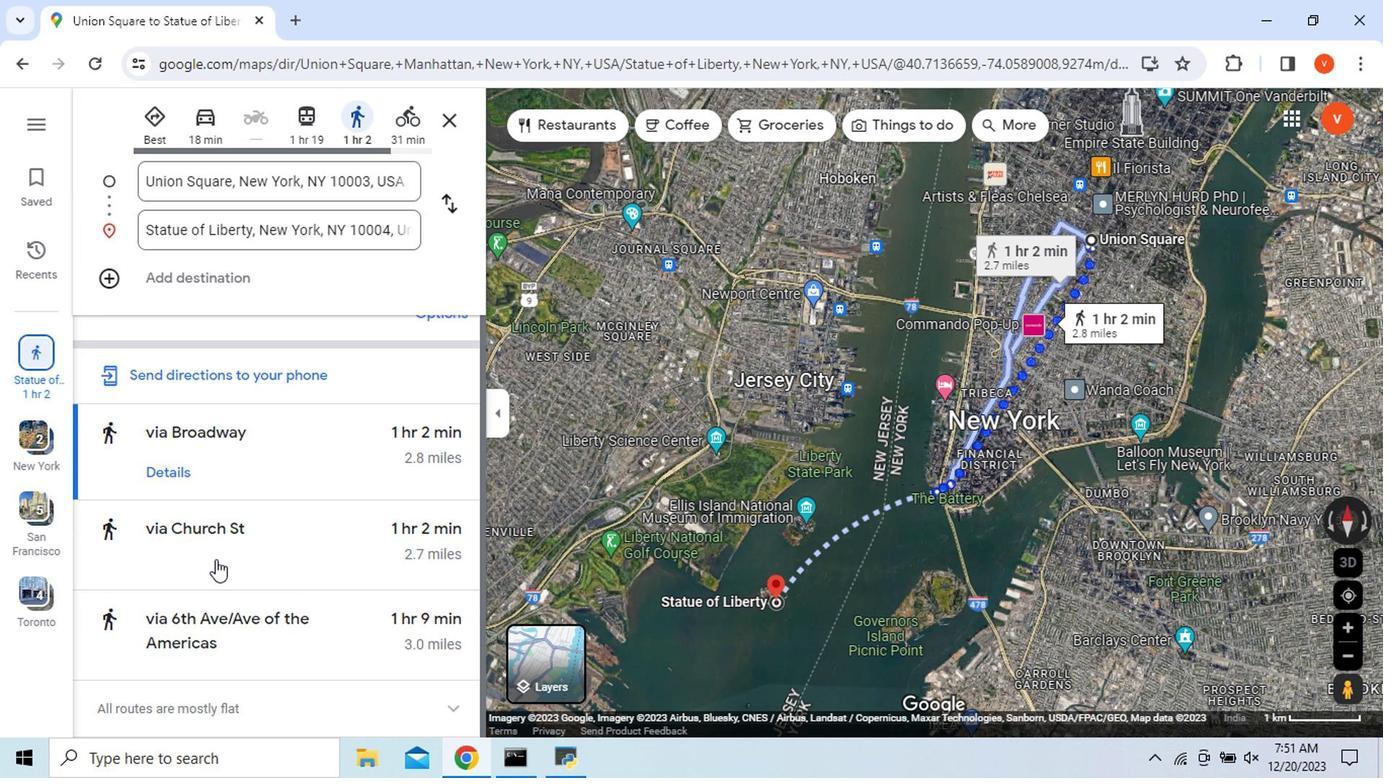 
Action: Mouse moved to (164, 559)
Screenshot: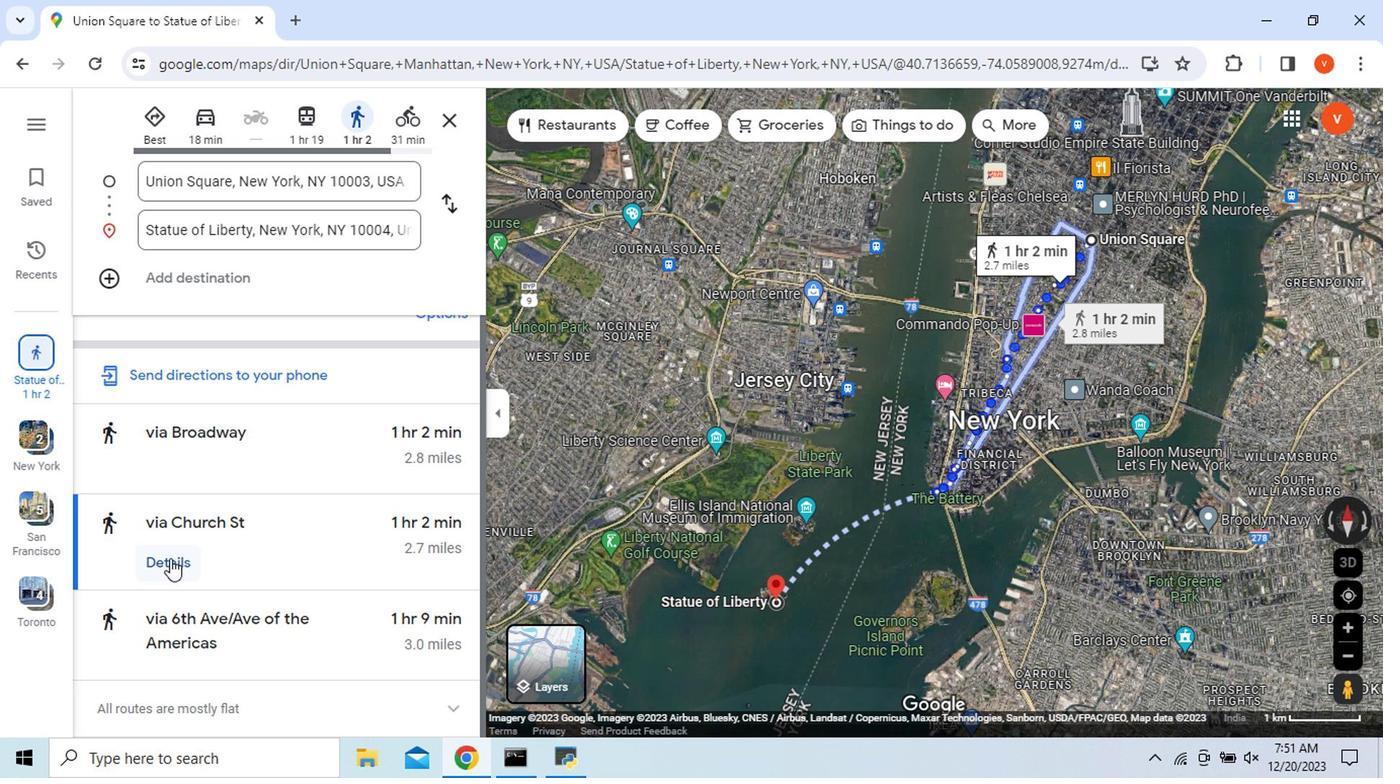 
Action: Mouse pressed left at (164, 559)
Screenshot: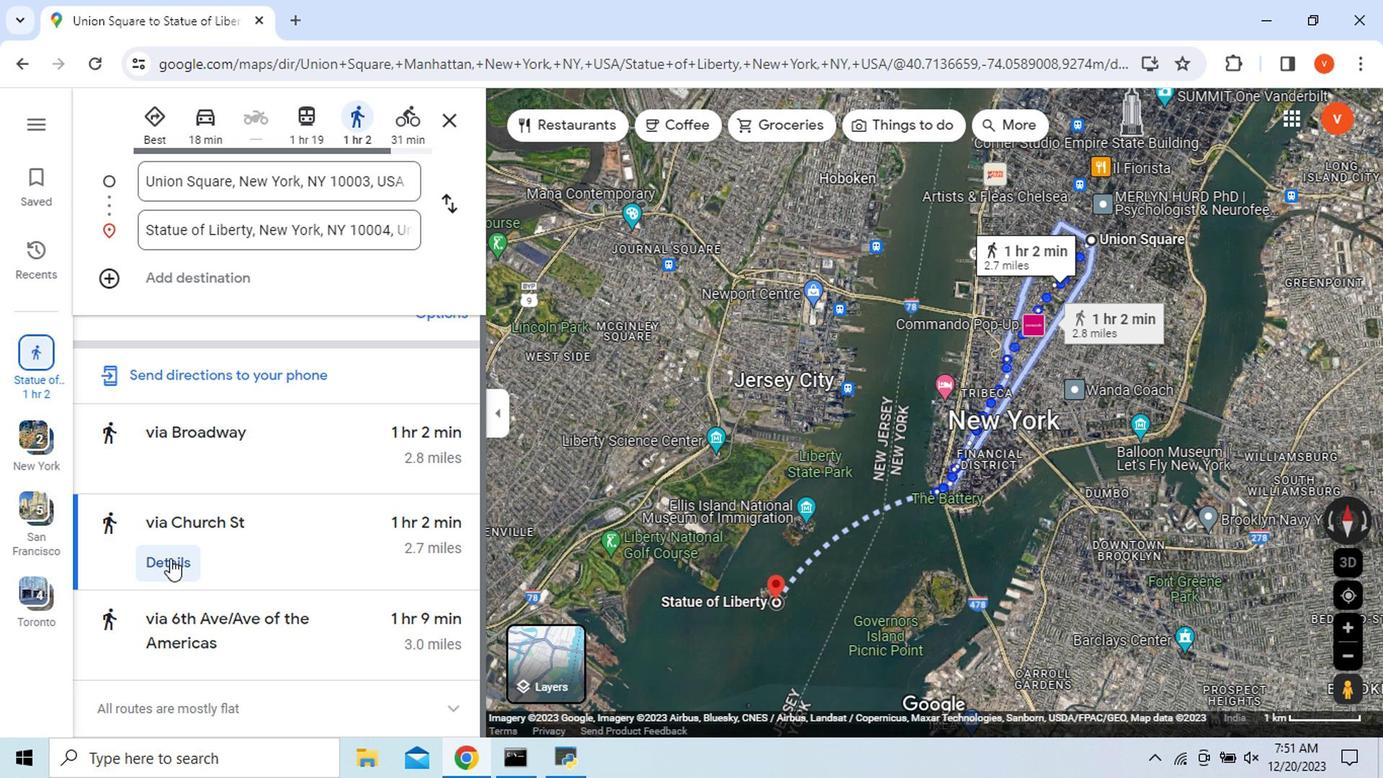 
Action: Mouse moved to (486, 342)
Screenshot: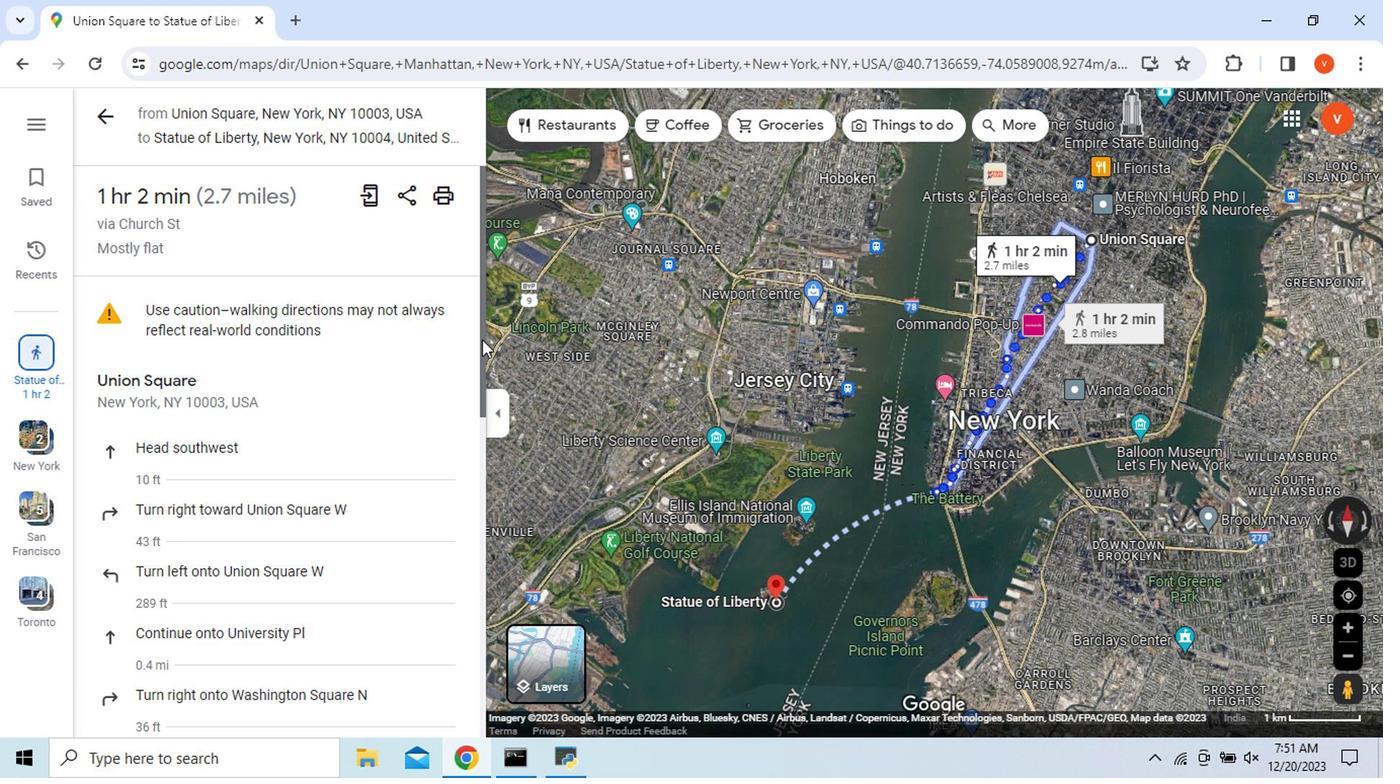 
Action: Mouse pressed left at (486, 342)
Screenshot: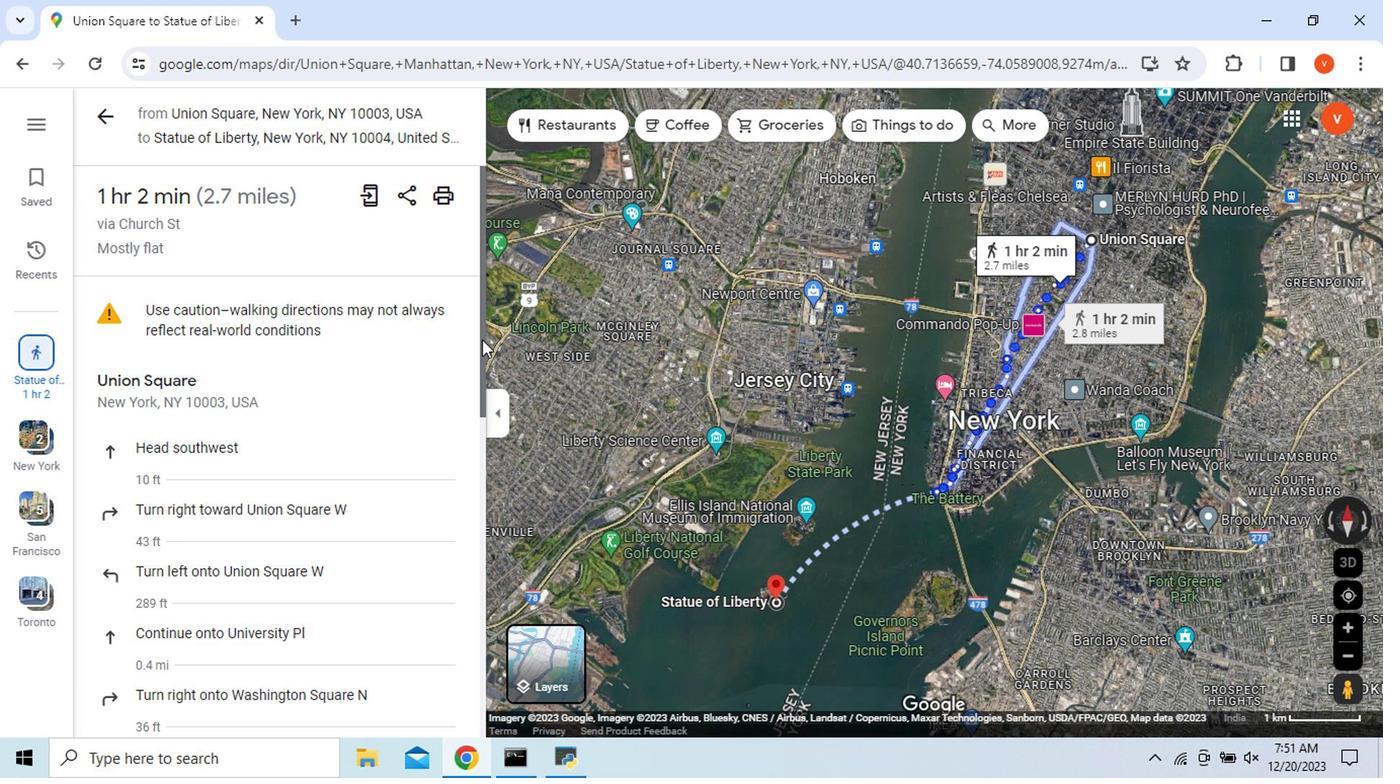 
Action: Mouse moved to (97, 125)
Screenshot: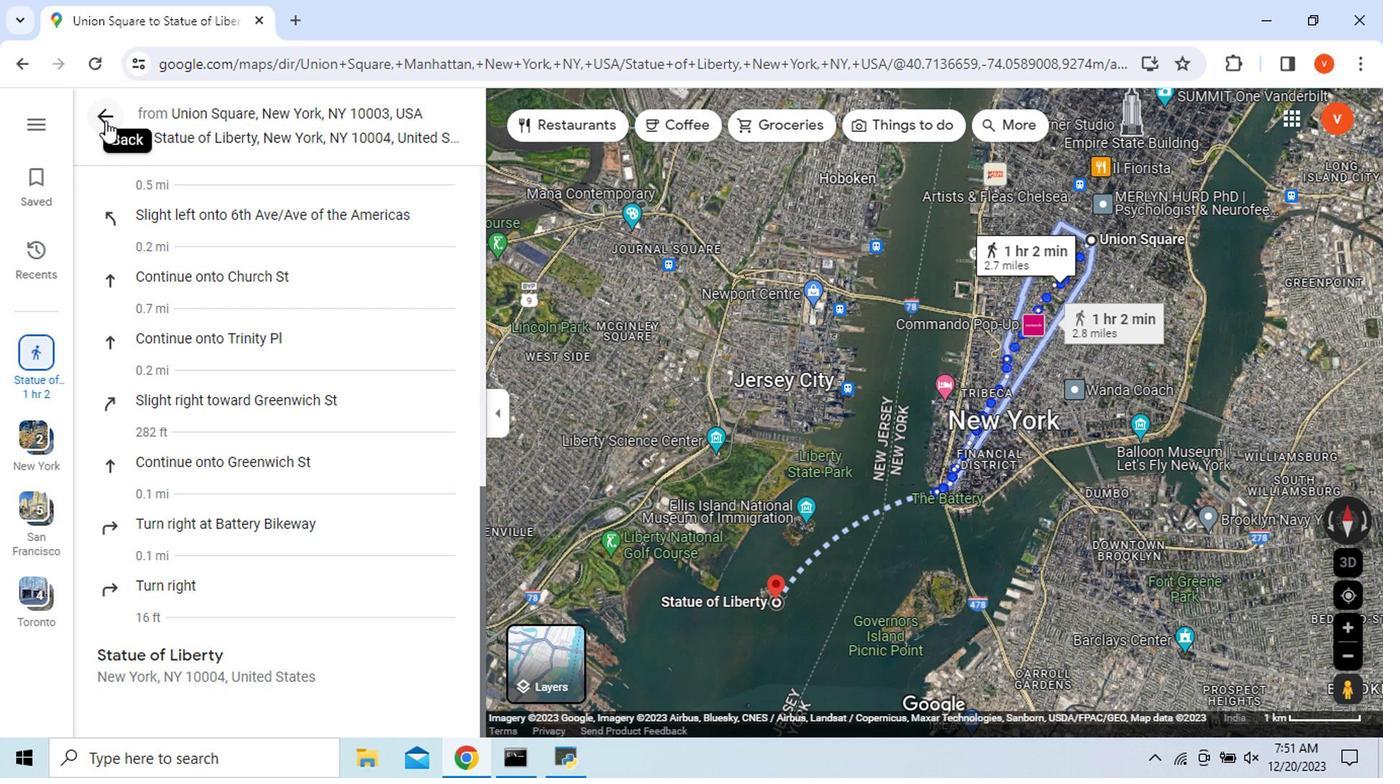 
Action: Mouse pressed left at (97, 125)
Screenshot: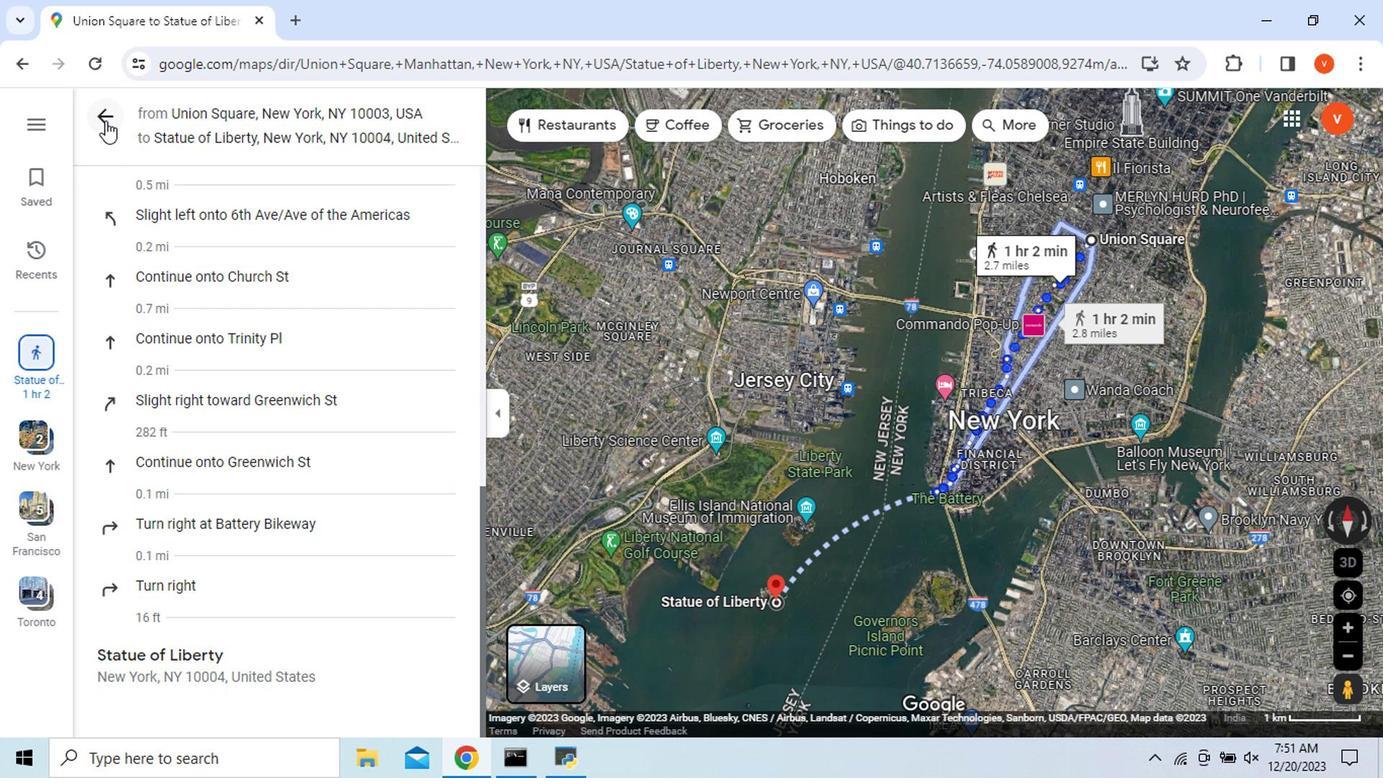 
Action: Mouse moved to (554, 665)
Screenshot: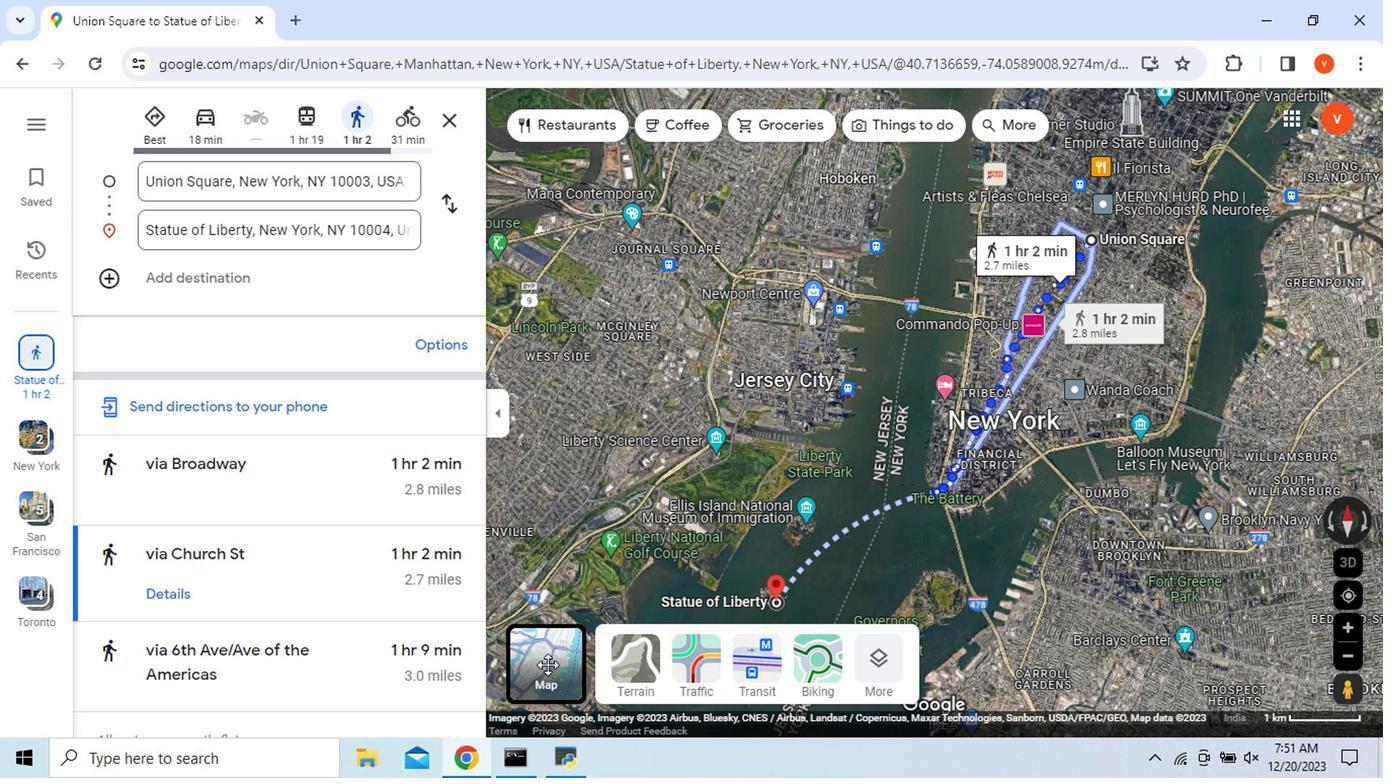 
Action: Mouse pressed left at (554, 665)
Screenshot: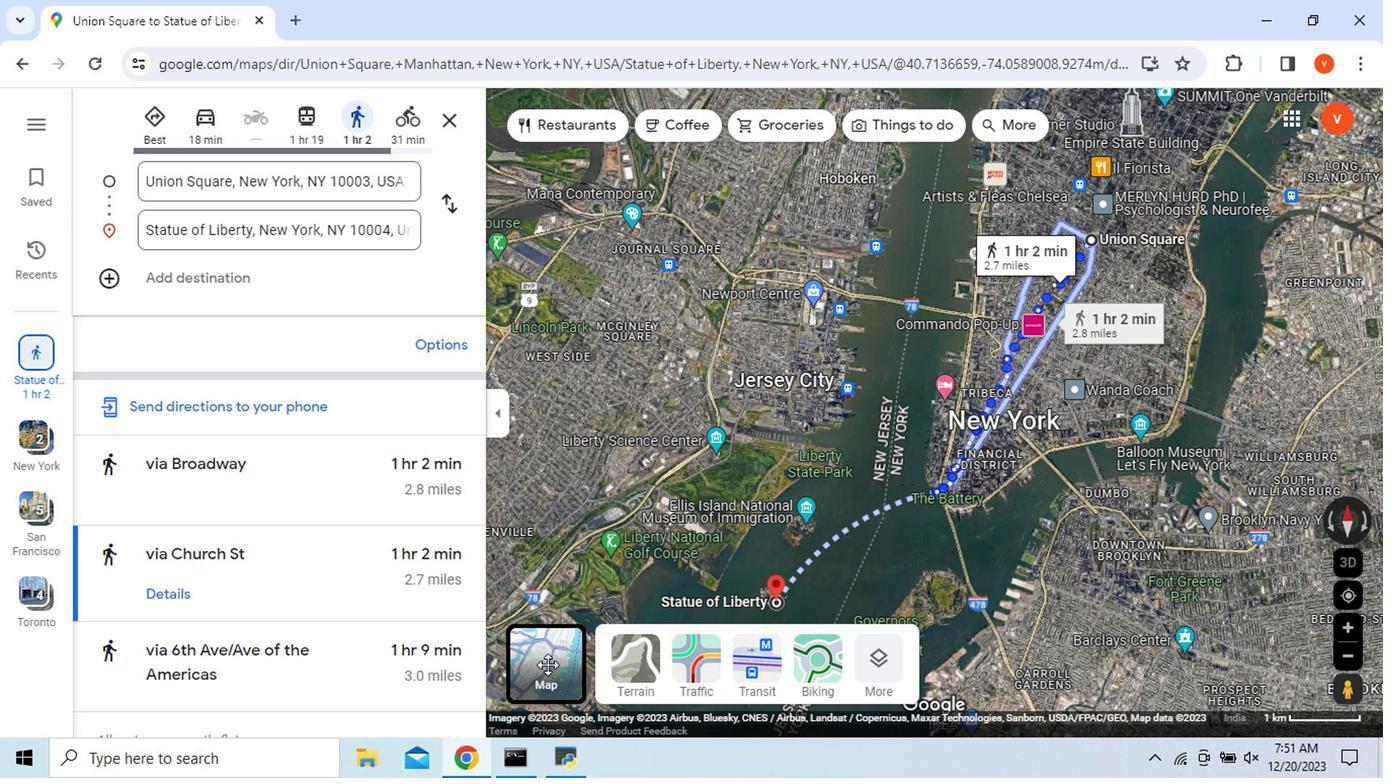 
Action: Mouse moved to (554, 665)
Screenshot: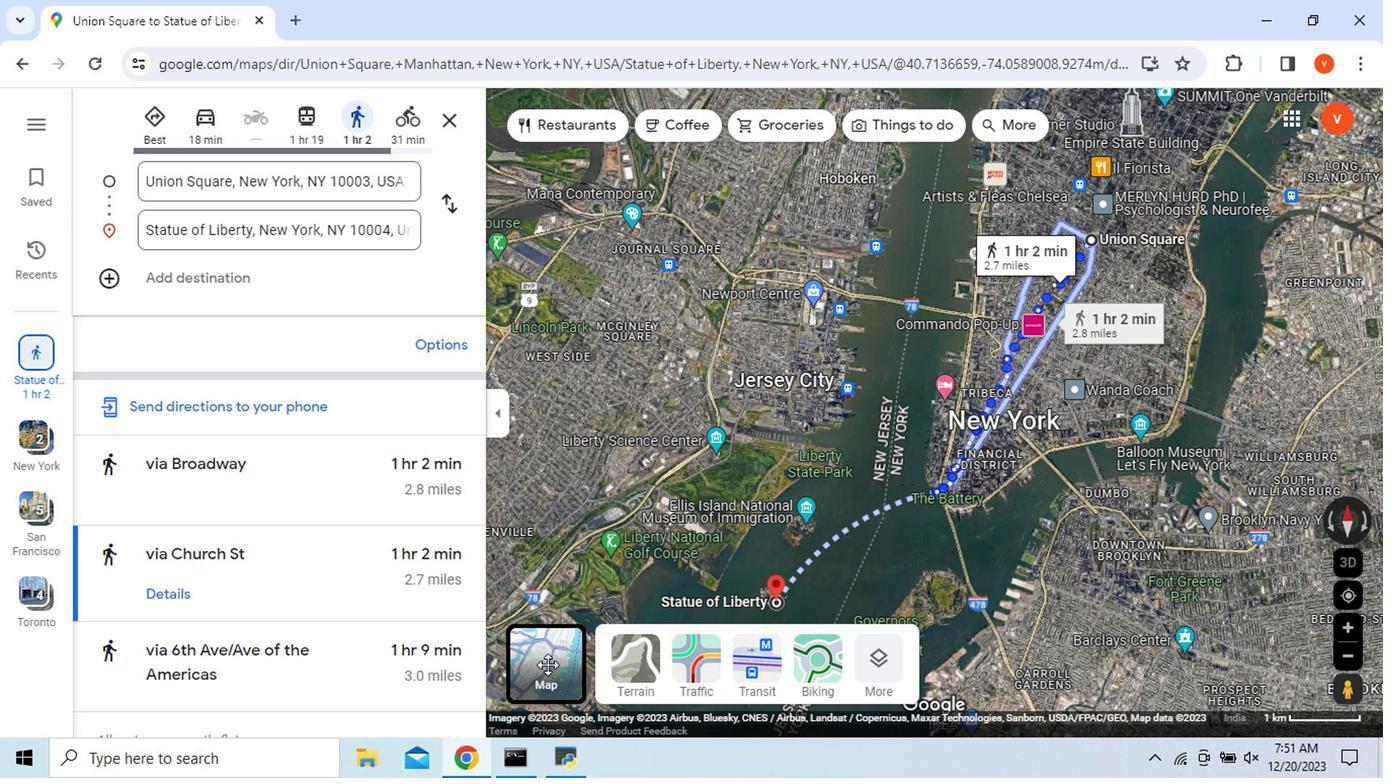
